 Task: Add an event with the title Webinar: Introduction to Influencer Marketing, date '2024/05/22', time 8:50 AM to 10:50 AMand add a description: The event will kick off with a warm introduction, allowing participants to briefly share their backgrounds, interests, and aspirations. Following that, mentors and mentees will be seated together at designated tables, fostering a relaxed atmosphere conducive to open dialogue., put the event into Green category . Add location for the event as: 456 Juan-les-Pins, France, logged in from the account softage.3@softage.netand send the event invitation to softage.9@softage.net and softage.10@softage.net. Set a reminder for the event 30 minutes before
Action: Mouse moved to (97, 103)
Screenshot: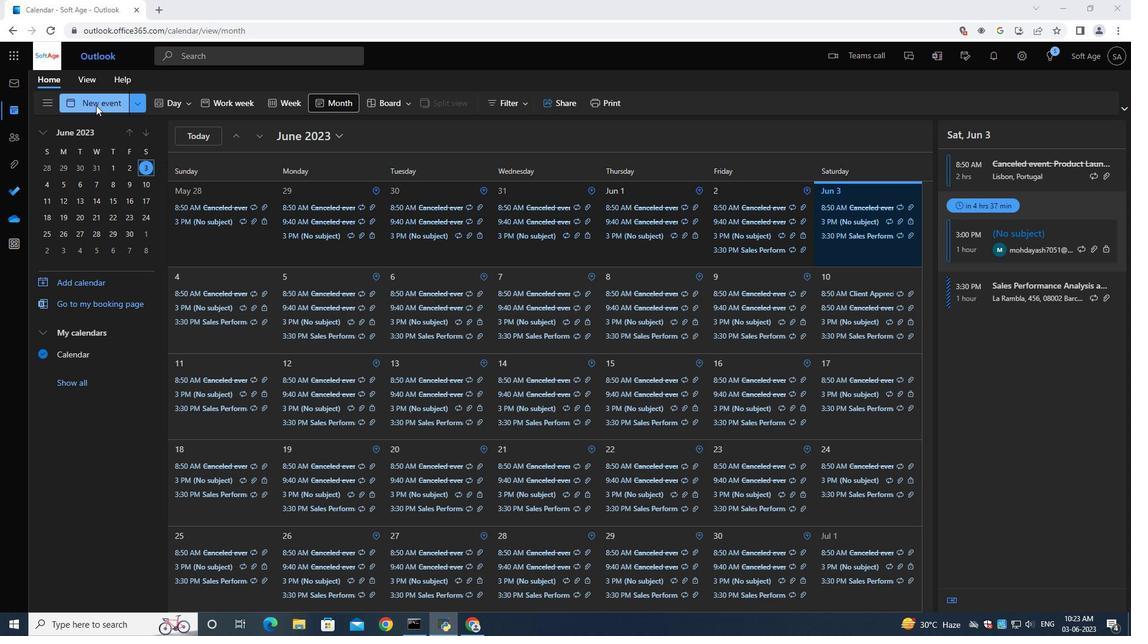 
Action: Mouse pressed left at (97, 103)
Screenshot: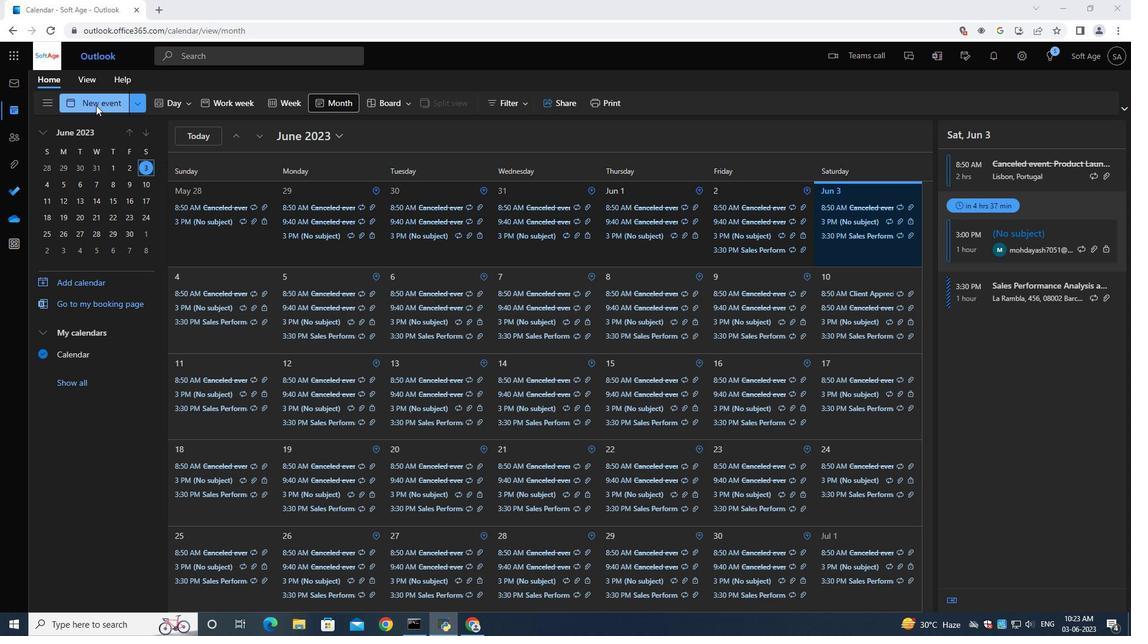 
Action: Mouse moved to (312, 165)
Screenshot: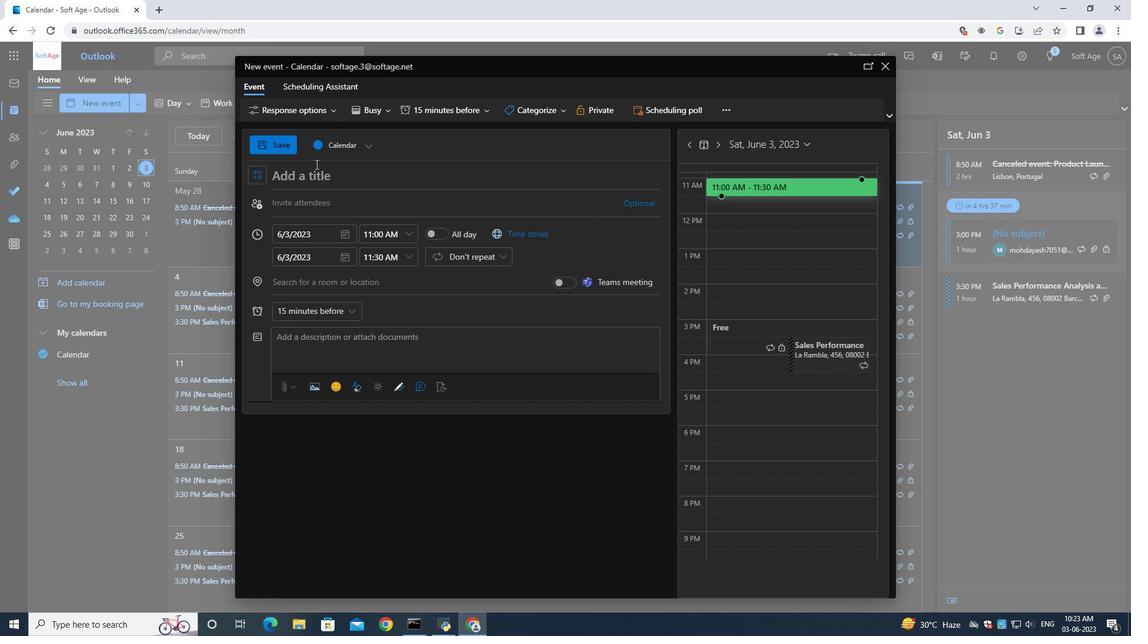 
Action: Mouse pressed left at (312, 165)
Screenshot: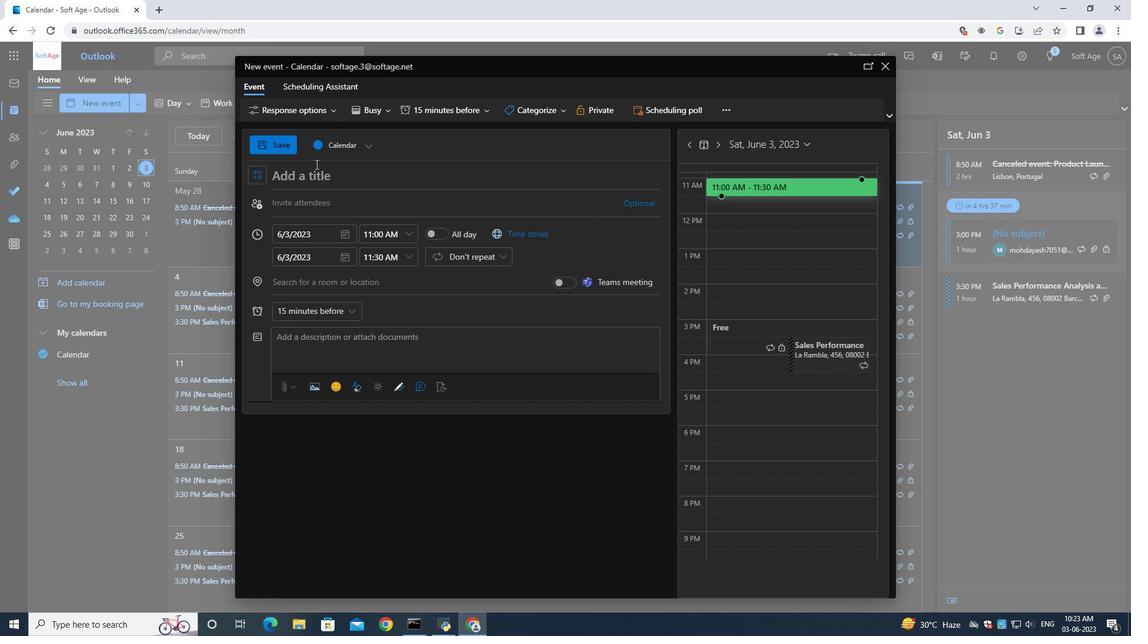 
Action: Mouse moved to (312, 167)
Screenshot: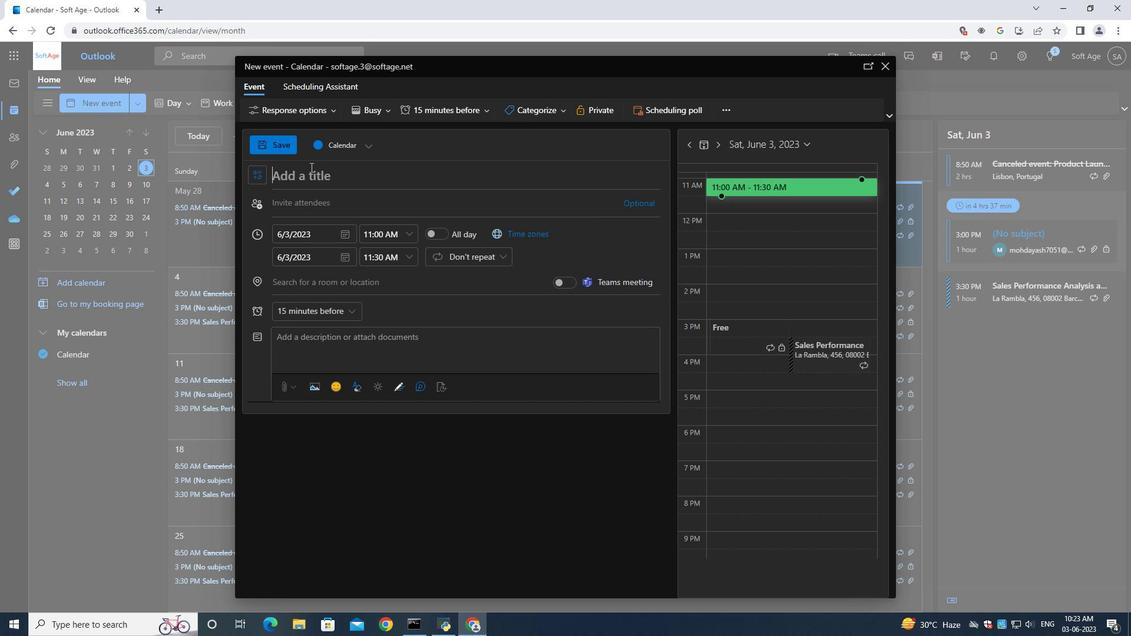 
Action: Key pressed <Key.shift>Webinar<Key.shift_r>:<Key.space><Key.shift>Introduction<Key.space>to<Key.space><Key.shift>Influencer<Key.space><Key.shift>Markting
Screenshot: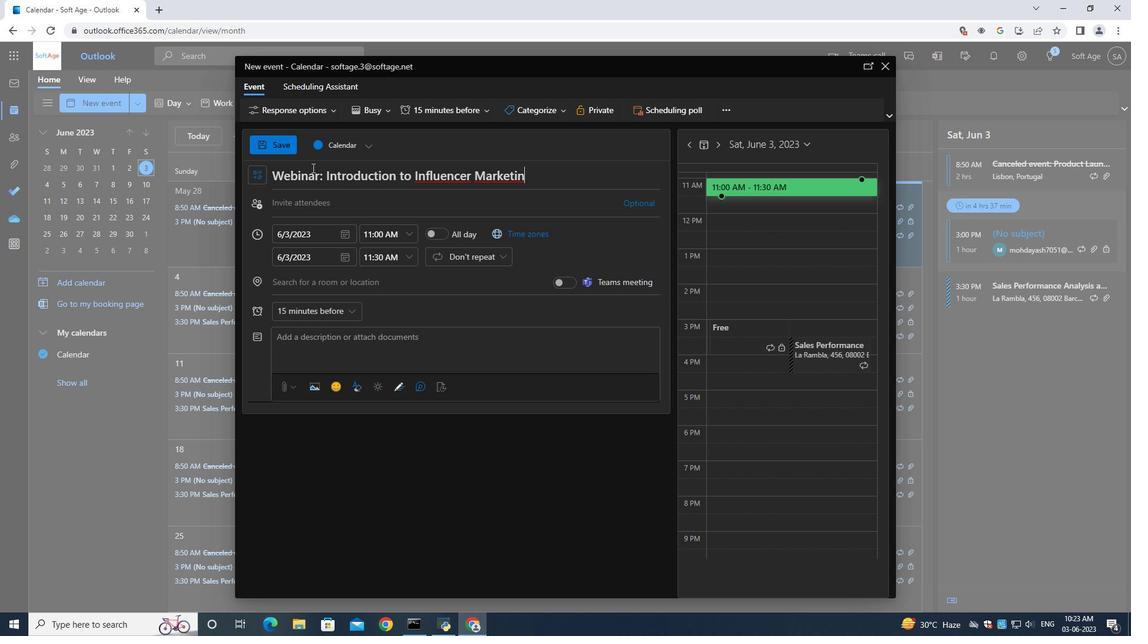 
Action: Mouse moved to (350, 235)
Screenshot: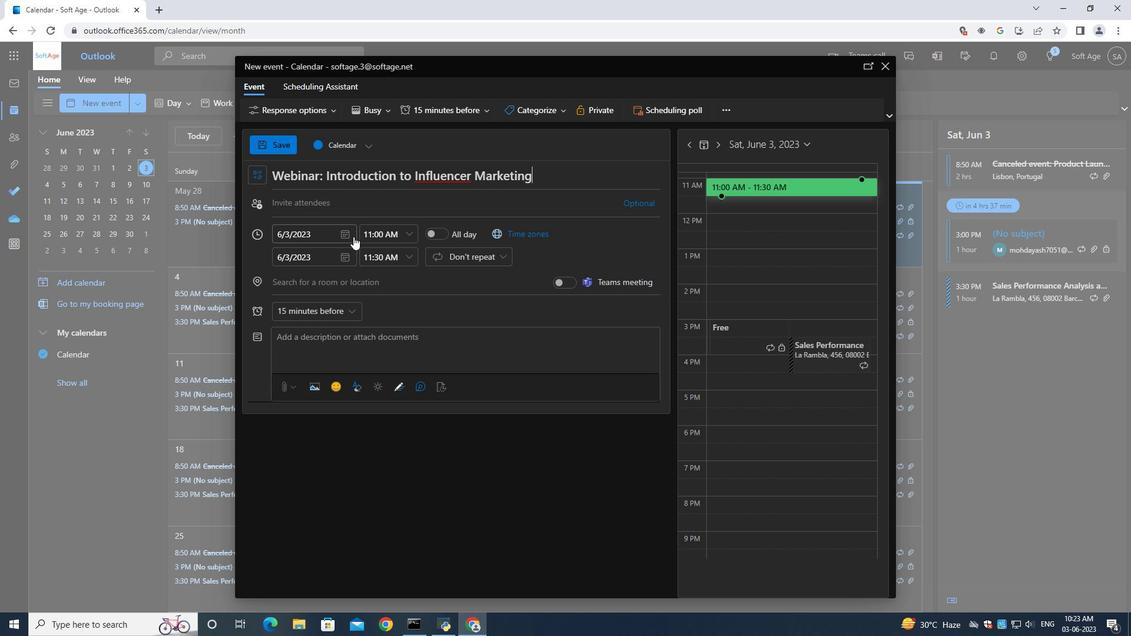 
Action: Mouse pressed left at (350, 235)
Screenshot: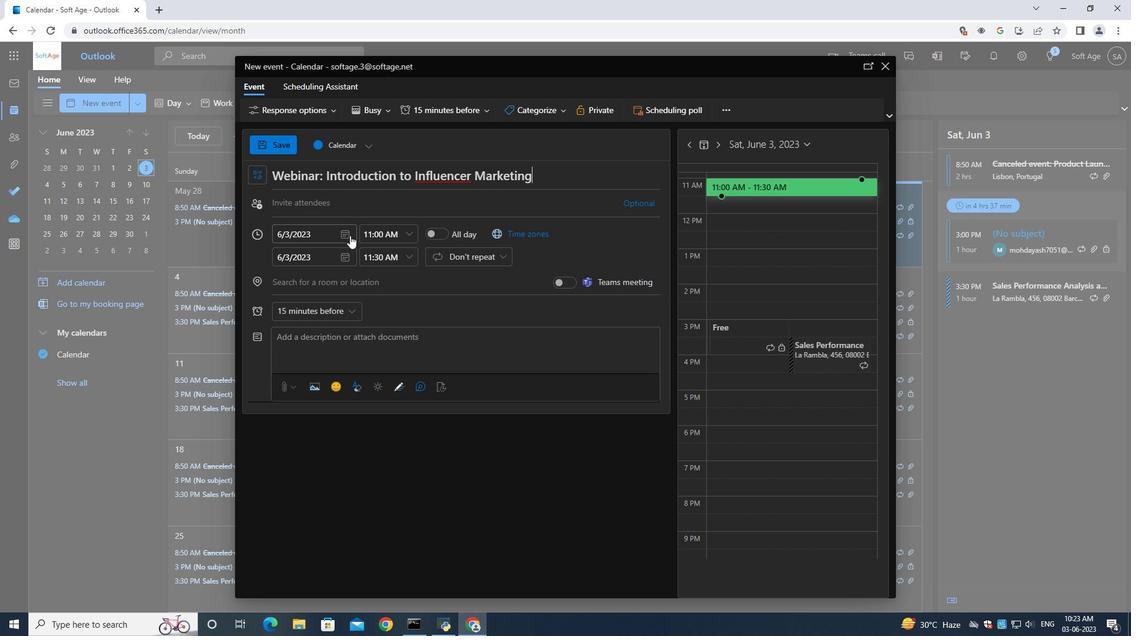 
Action: Mouse moved to (386, 256)
Screenshot: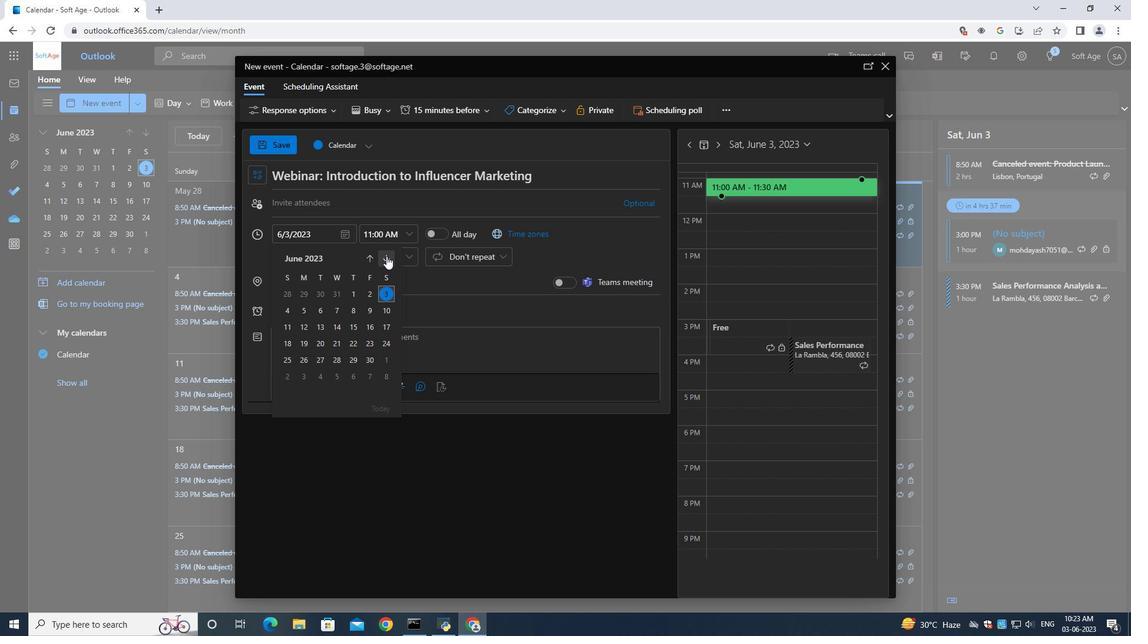 
Action: Mouse pressed left at (386, 256)
Screenshot: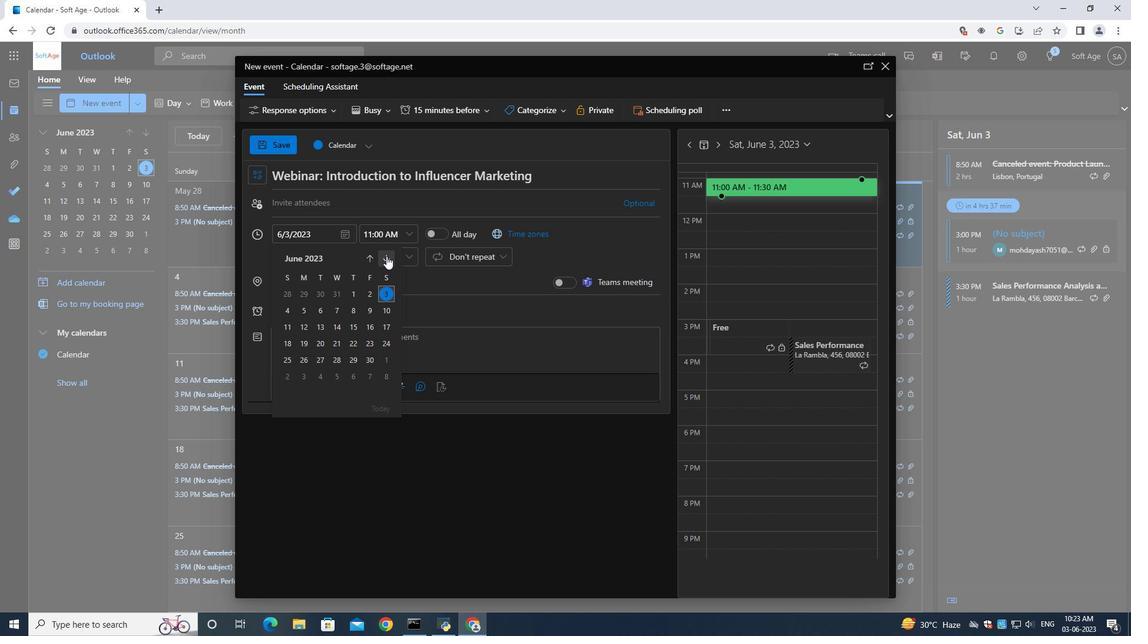 
Action: Mouse pressed left at (386, 256)
Screenshot: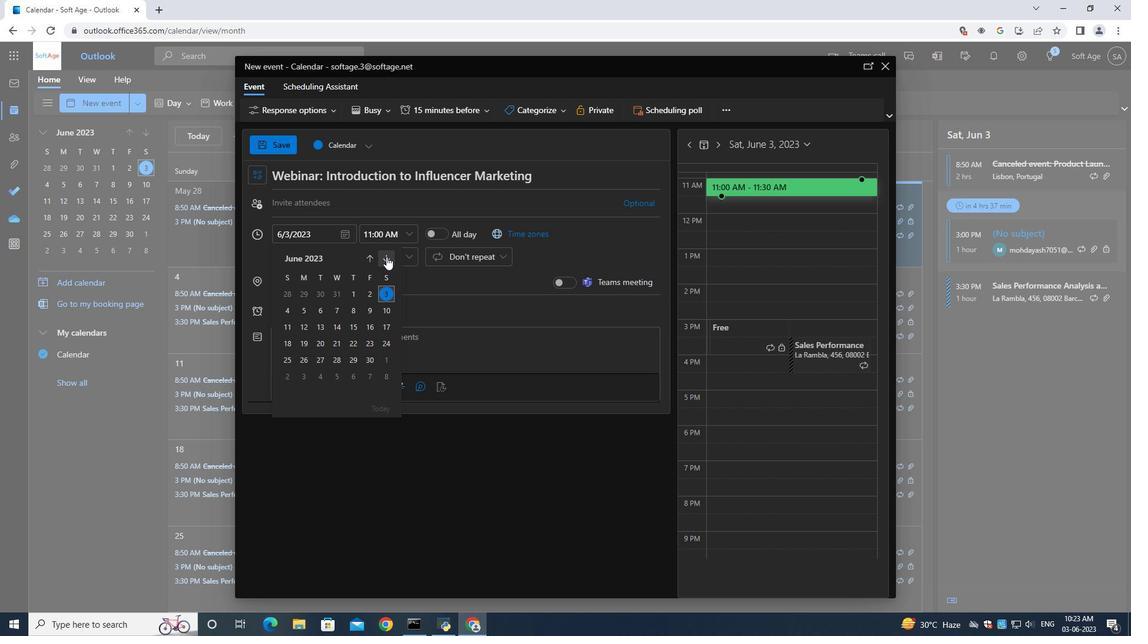 
Action: Mouse moved to (386, 254)
Screenshot: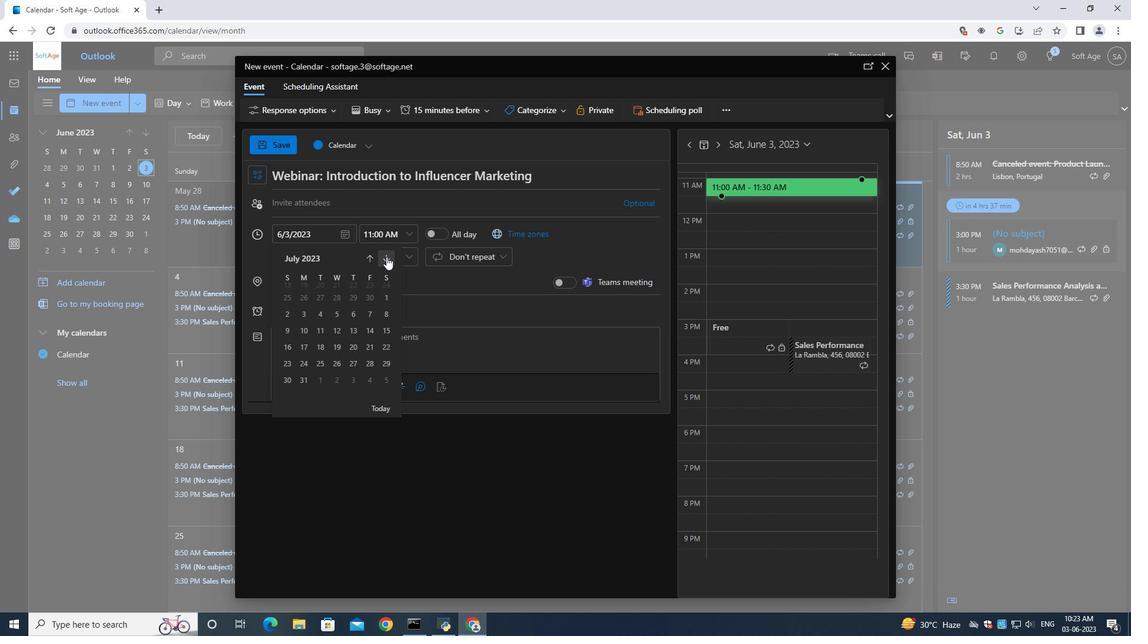 
Action: Mouse pressed left at (386, 254)
Screenshot: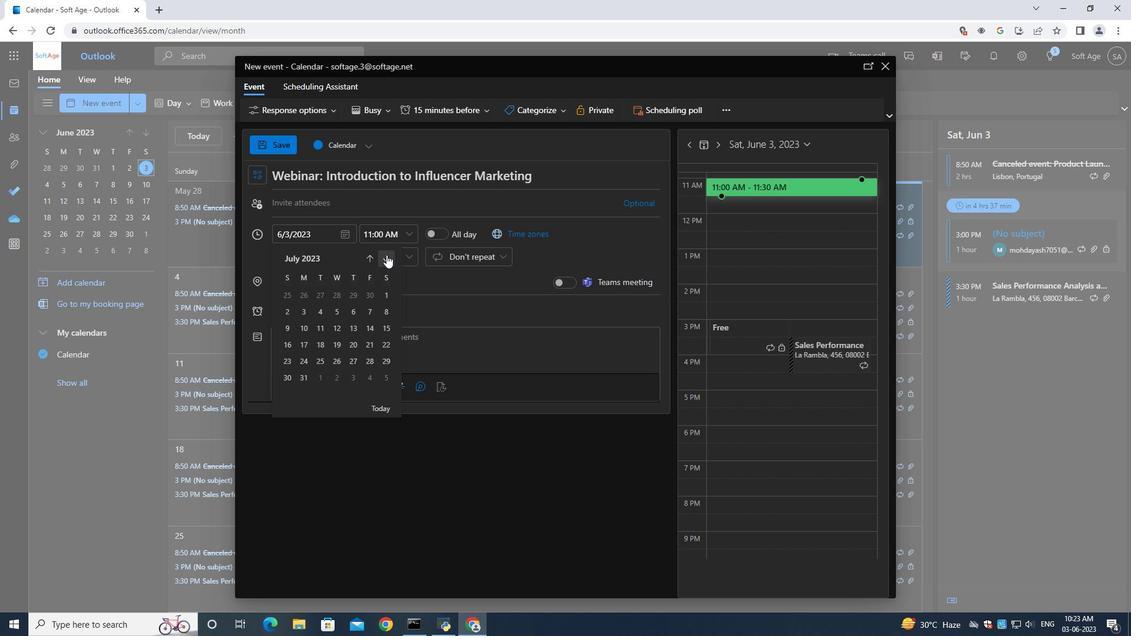 
Action: Mouse pressed left at (386, 254)
Screenshot: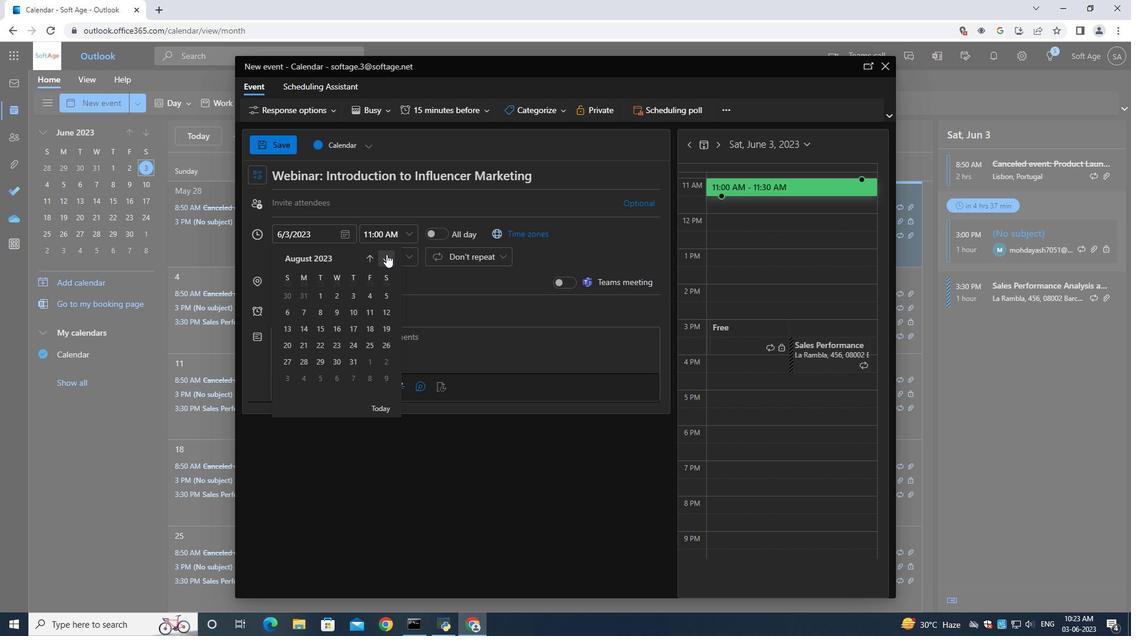 
Action: Mouse moved to (386, 254)
Screenshot: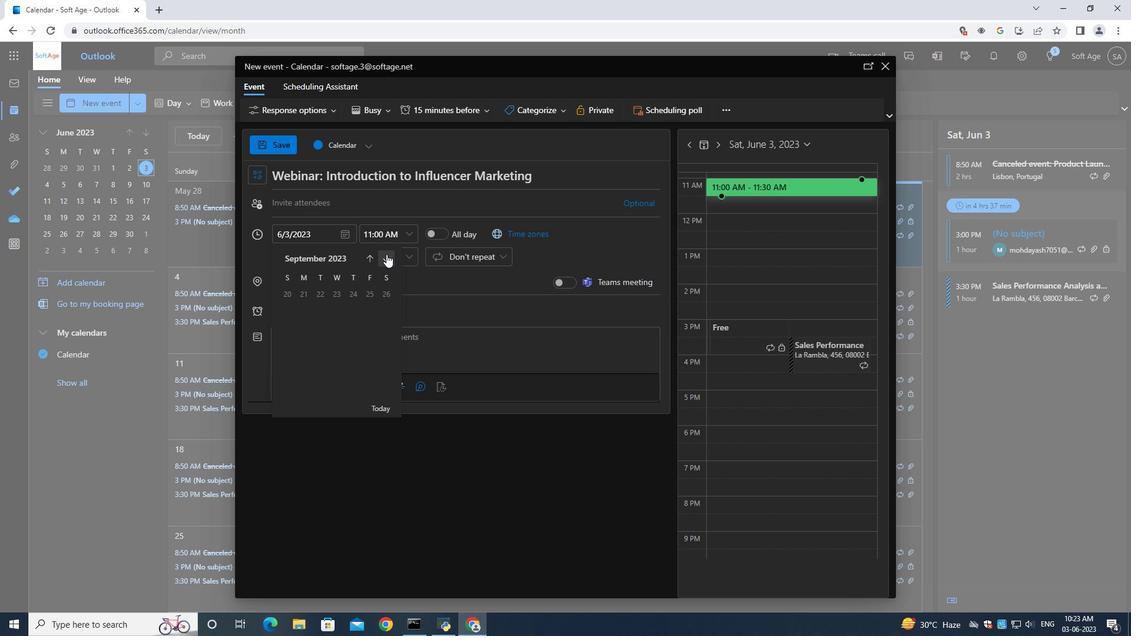 
Action: Mouse pressed left at (386, 254)
Screenshot: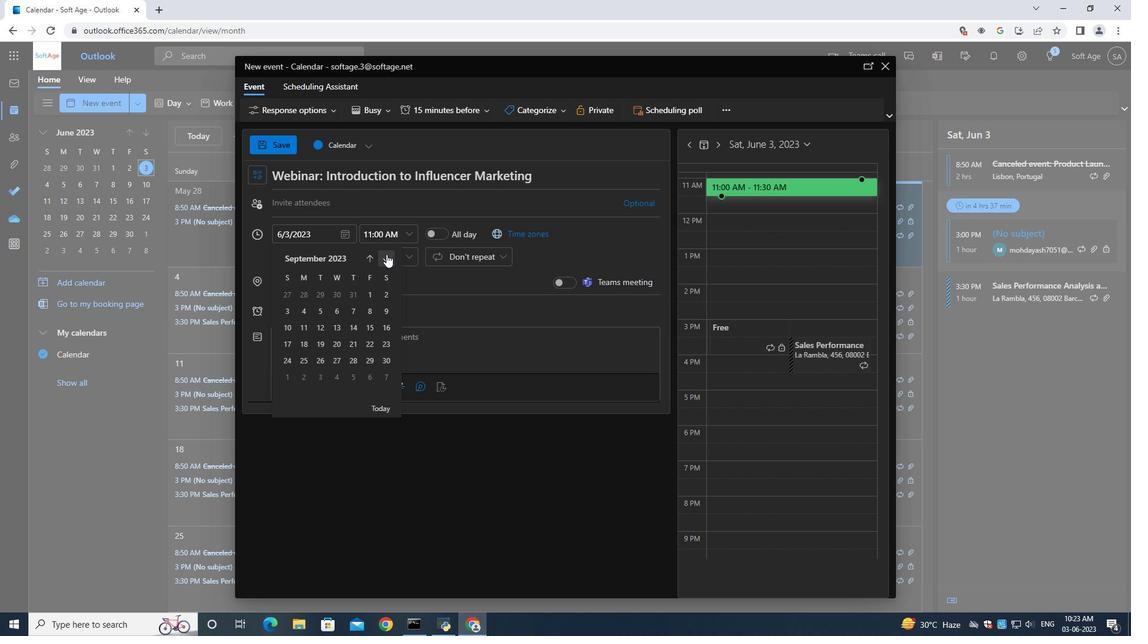 
Action: Mouse pressed left at (386, 254)
Screenshot: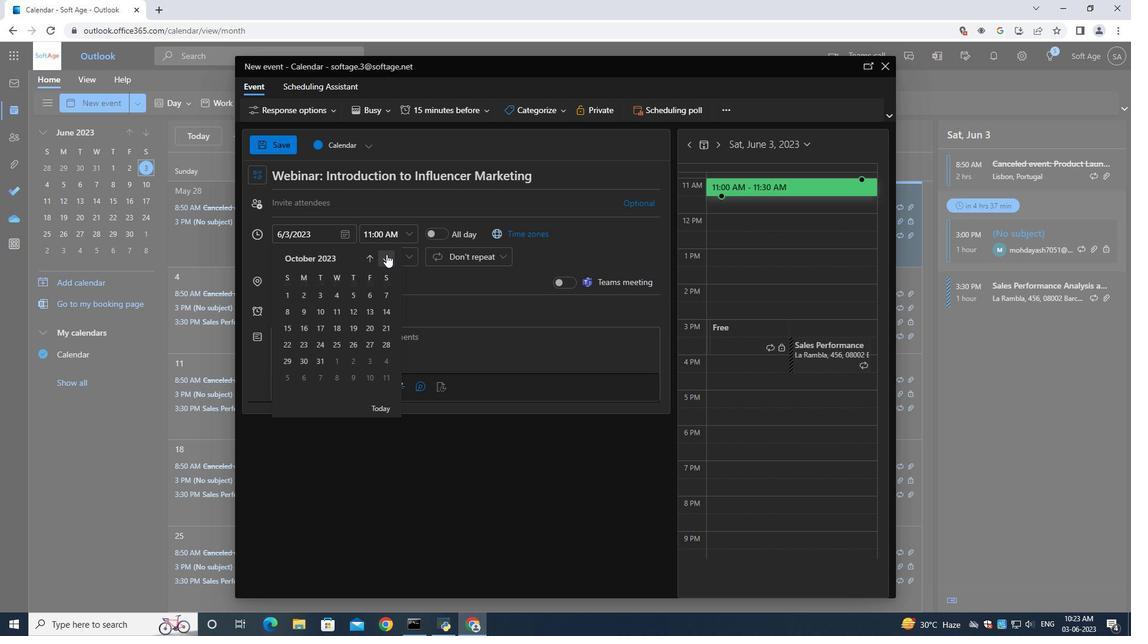
Action: Mouse moved to (386, 255)
Screenshot: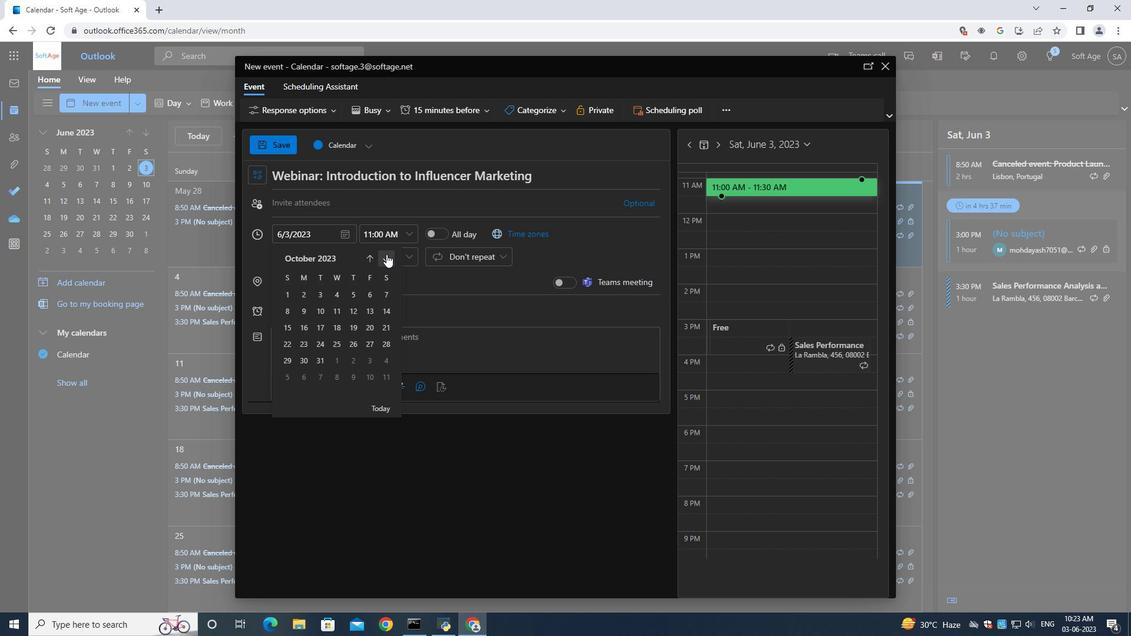 
Action: Mouse pressed left at (386, 255)
Screenshot: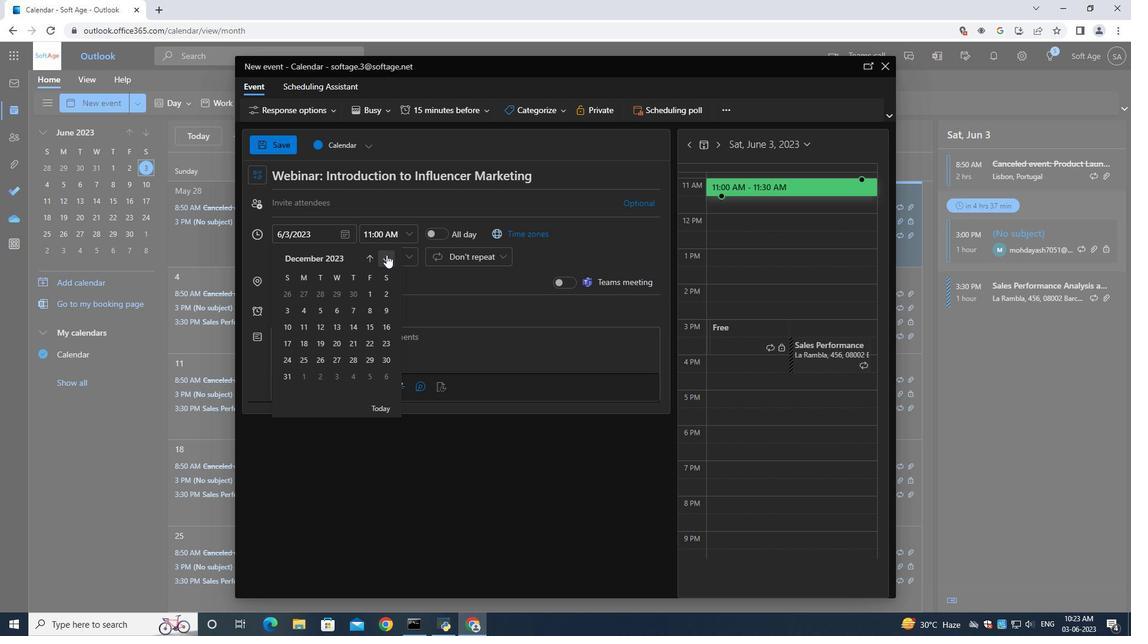 
Action: Mouse pressed left at (386, 255)
Screenshot: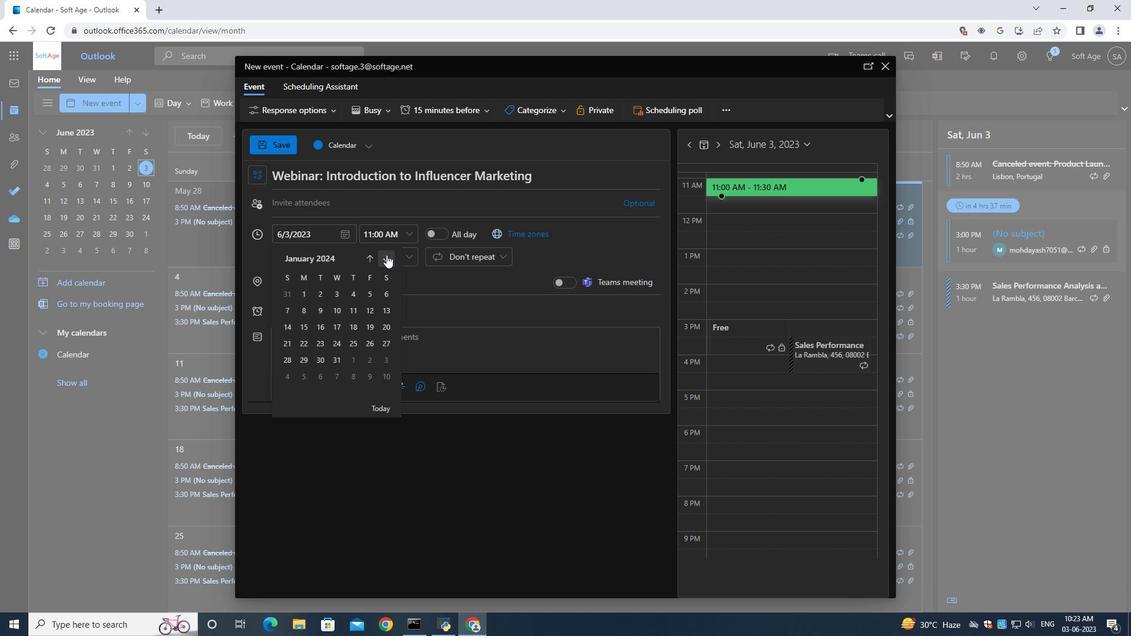 
Action: Mouse pressed left at (386, 255)
Screenshot: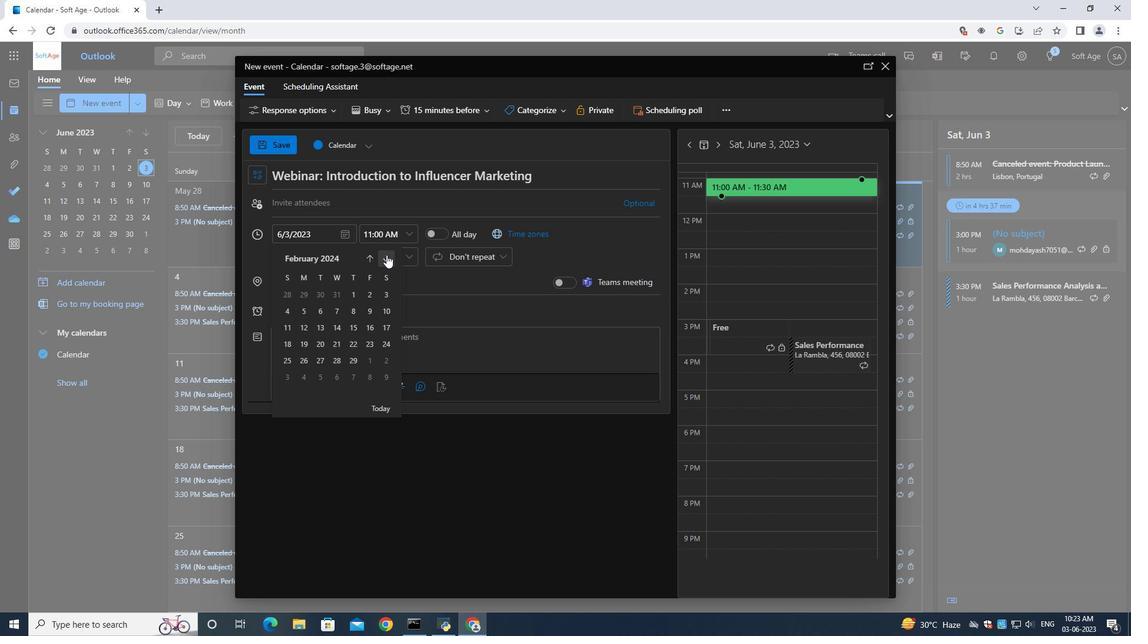 
Action: Mouse pressed left at (386, 255)
Screenshot: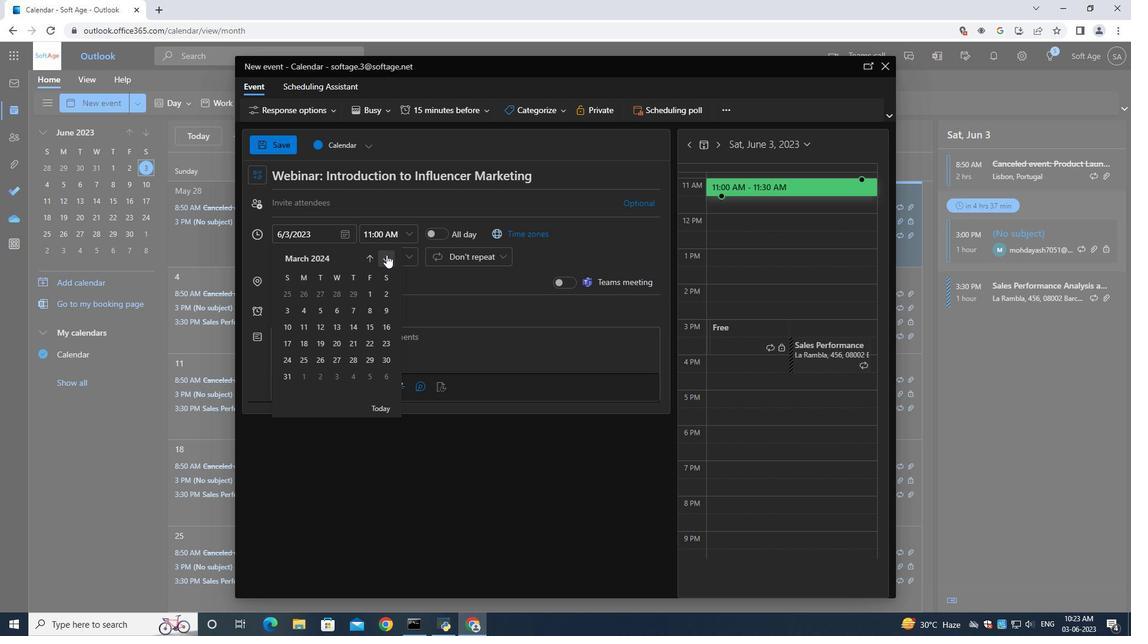 
Action: Mouse pressed left at (386, 255)
Screenshot: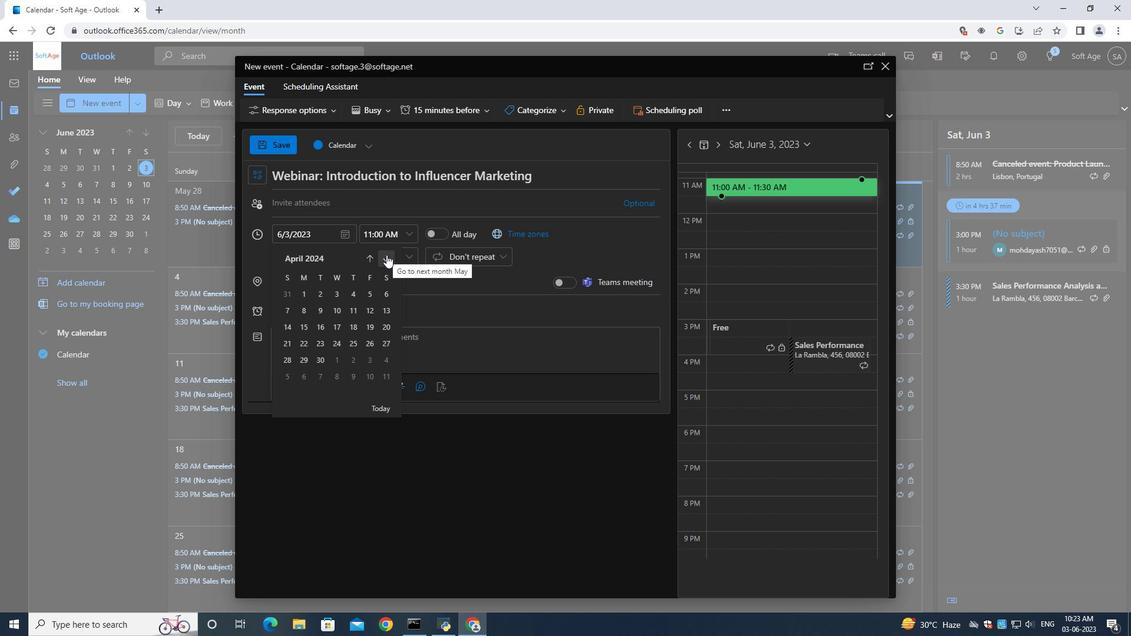 
Action: Mouse moved to (333, 345)
Screenshot: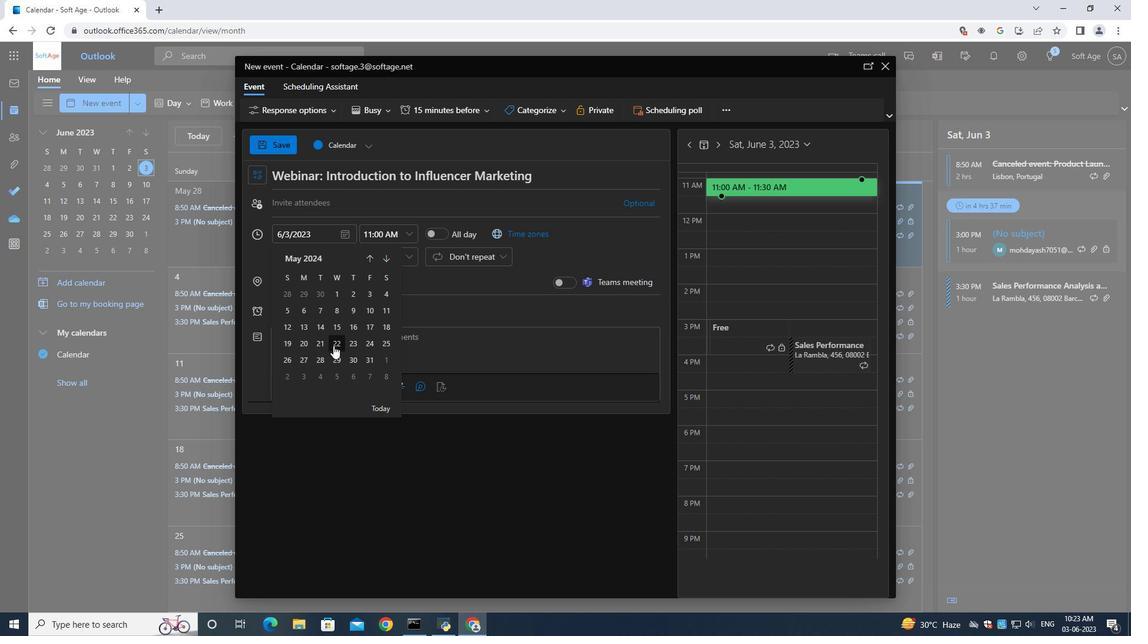 
Action: Mouse pressed left at (333, 345)
Screenshot: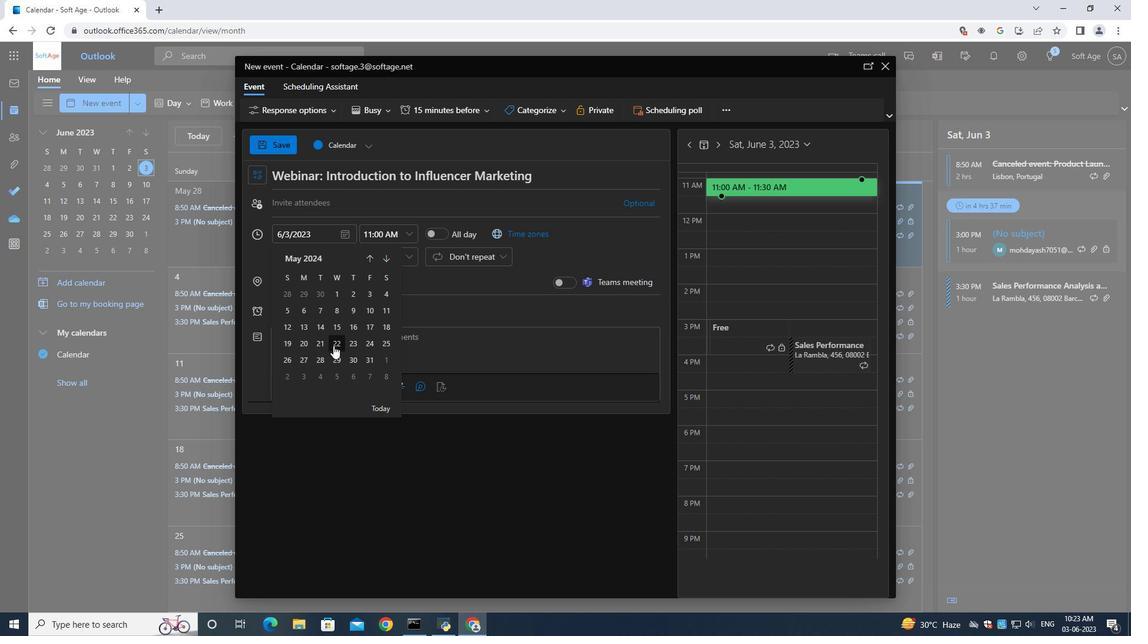 
Action: Mouse moved to (381, 235)
Screenshot: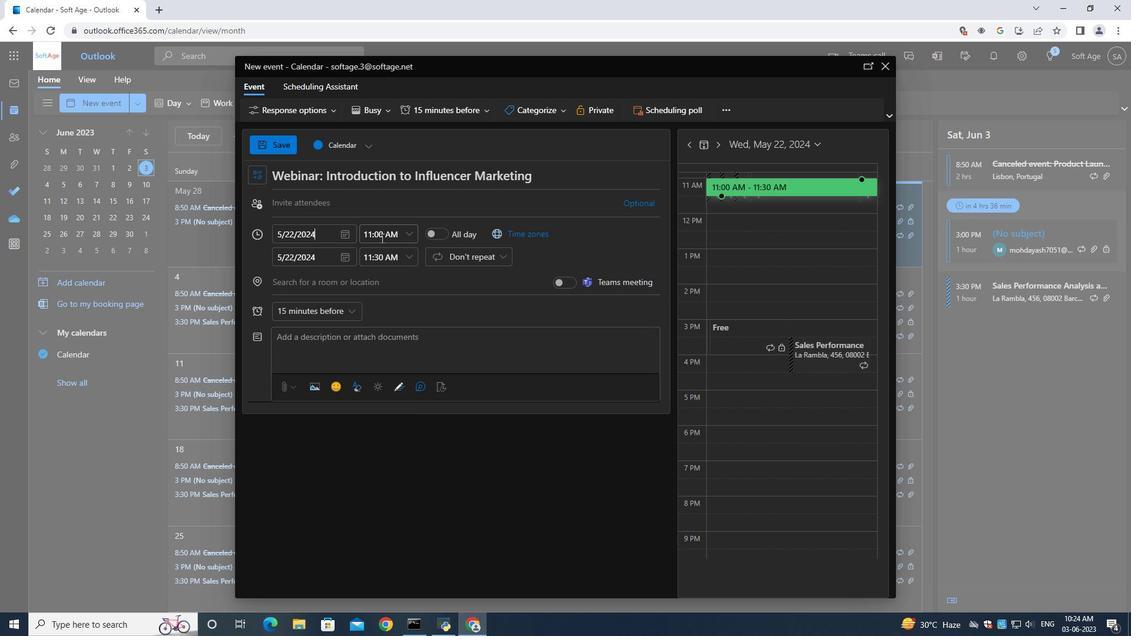 
Action: Mouse pressed left at (381, 235)
Screenshot: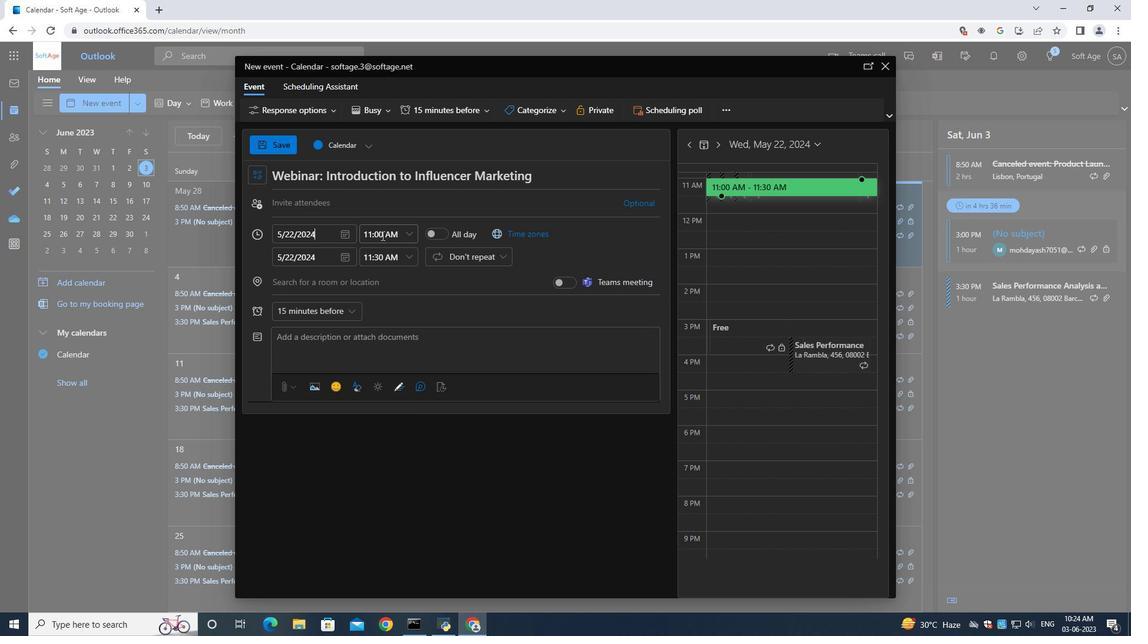
Action: Key pressed 8<Key.shift_r>:50<Key.shift>AM
Screenshot: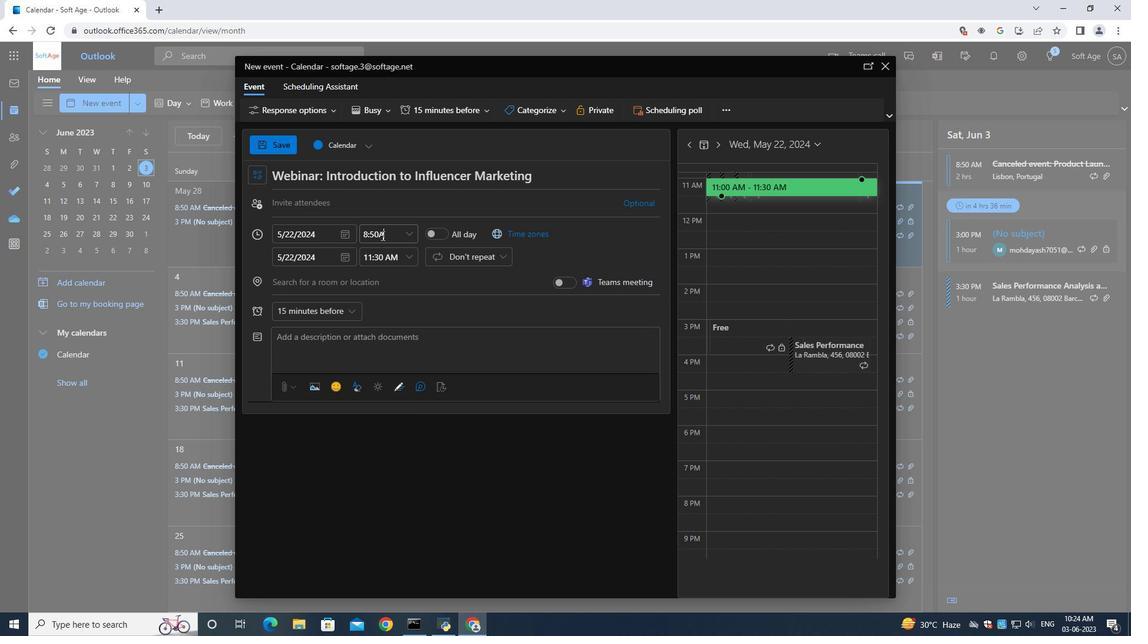 
Action: Mouse moved to (375, 256)
Screenshot: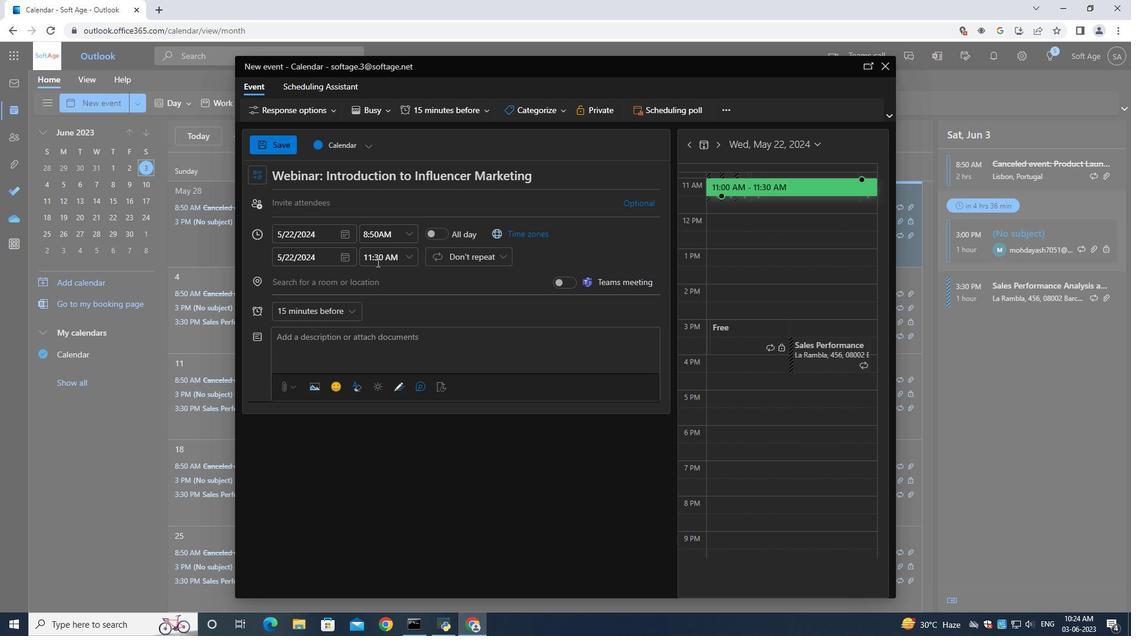 
Action: Mouse pressed left at (375, 256)
Screenshot: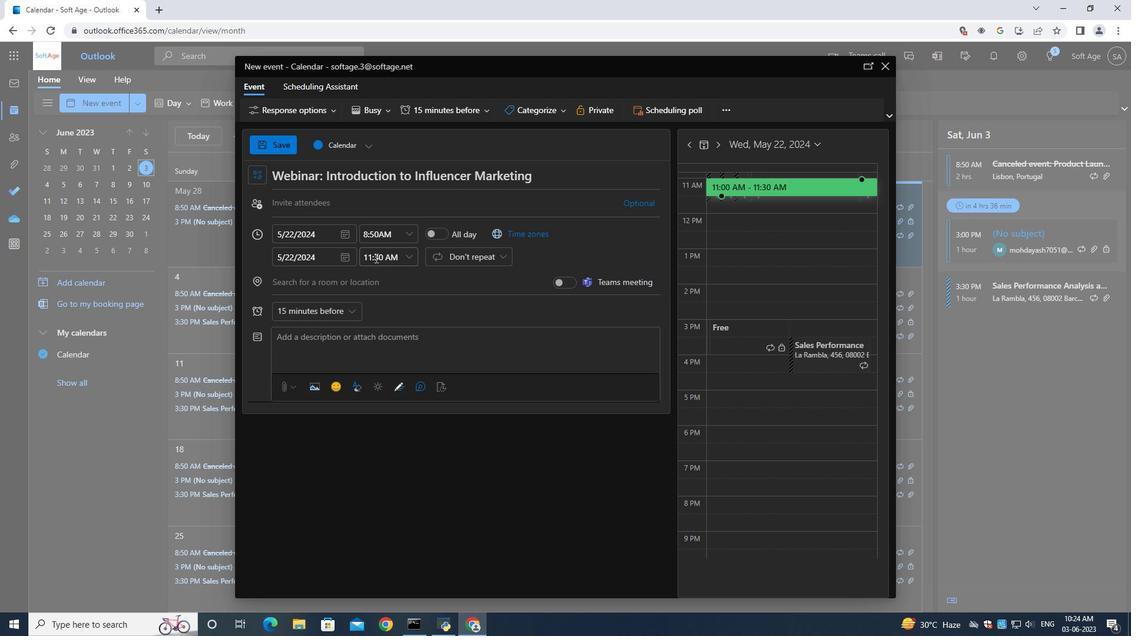 
Action: Mouse moved to (375, 256)
Screenshot: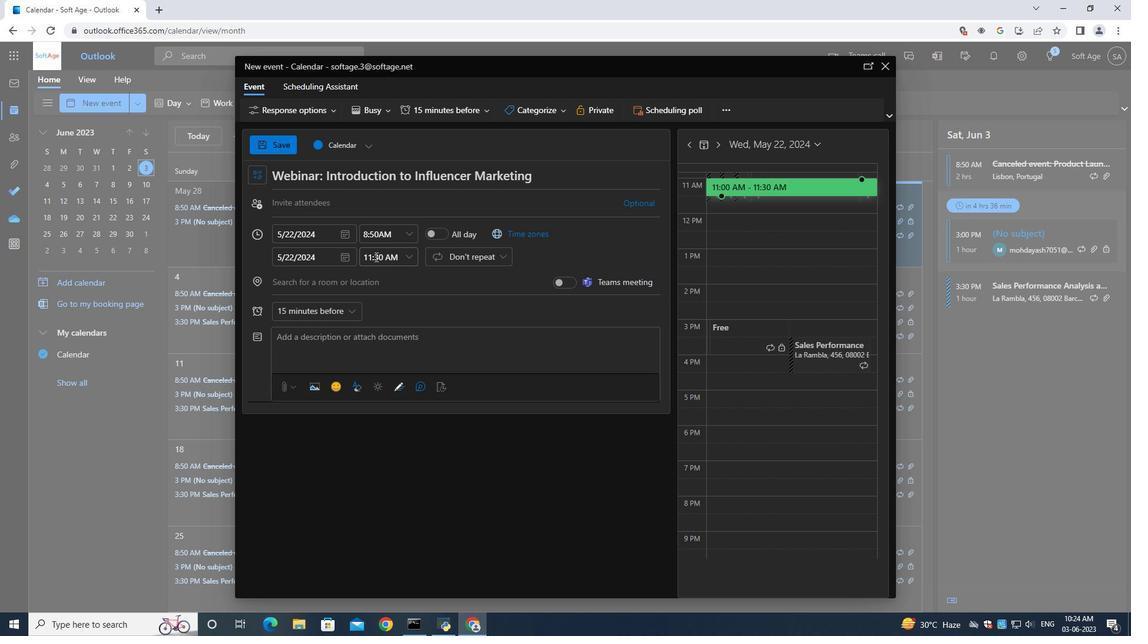 
Action: Key pressed 10<Key.shift_r>:50<Key.shift>AM
Screenshot: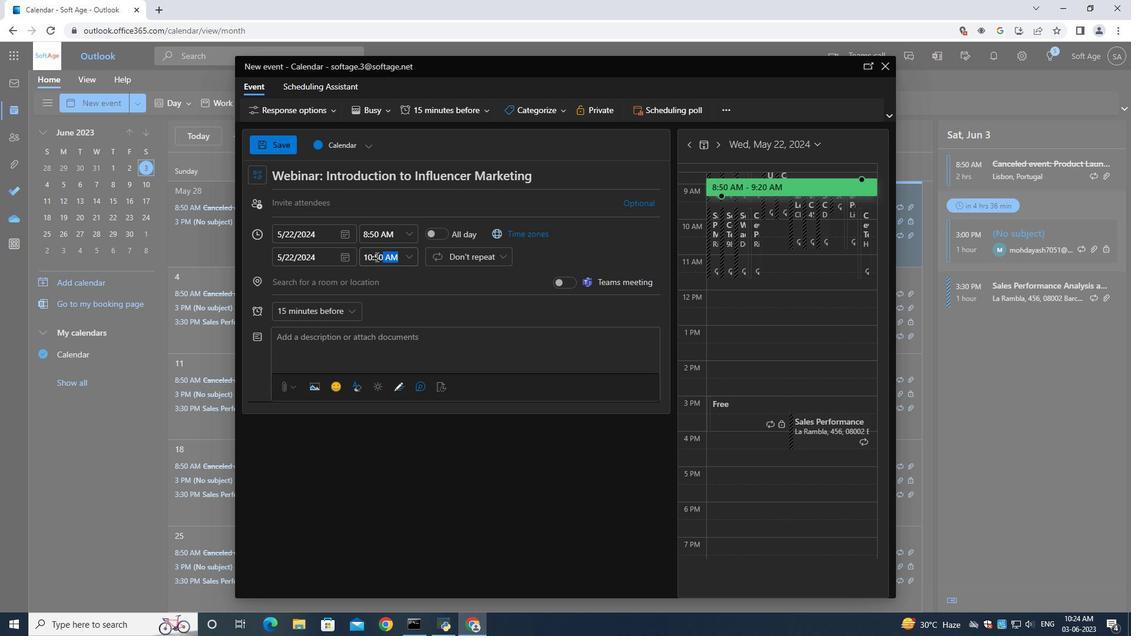 
Action: Mouse moved to (349, 338)
Screenshot: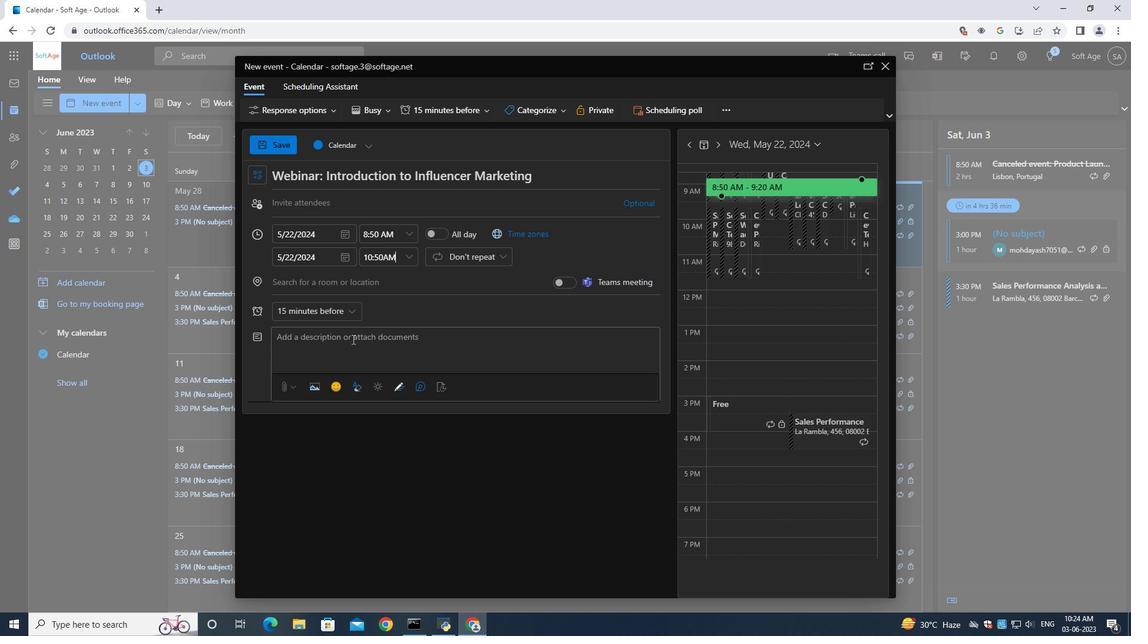 
Action: Mouse pressed left at (349, 338)
Screenshot: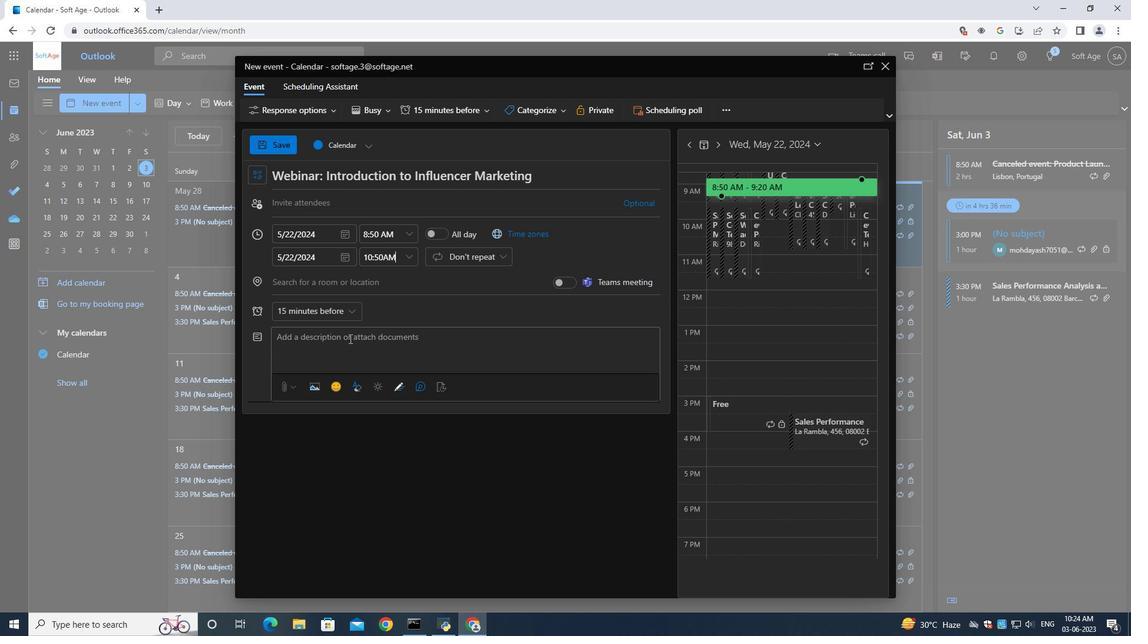 
Action: Mouse moved to (352, 341)
Screenshot: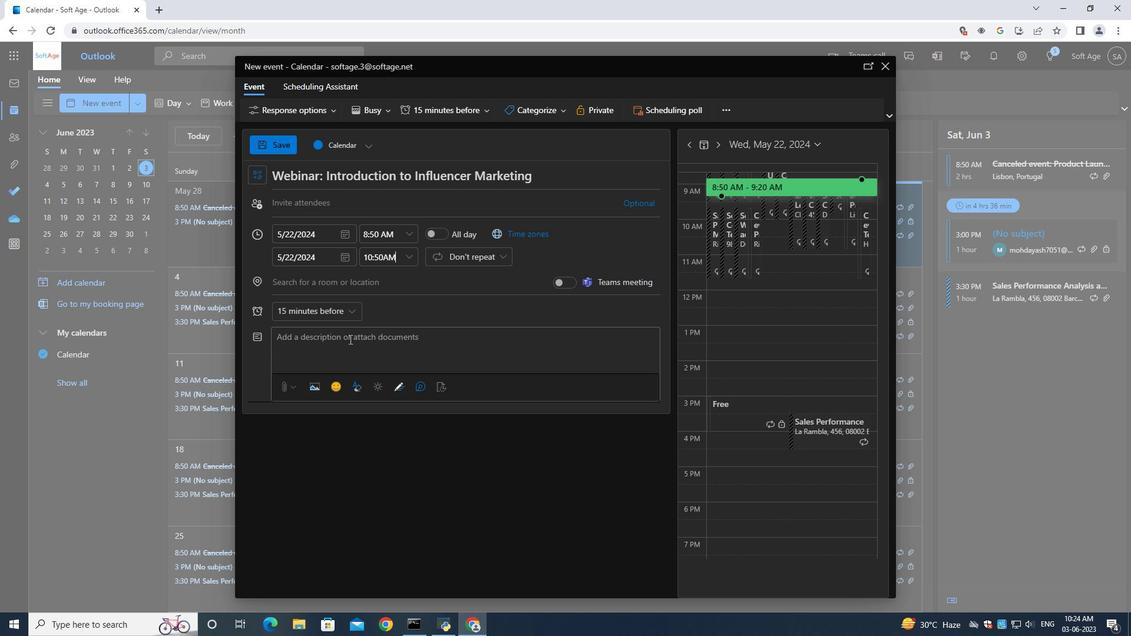 
Action: Key pressed <Key.shift>The<Key.space><Key.shift><Key.shift><Key.shift><Key.shift><Key.shift>event<Key.space>will<Key.space>kick<Key.space>off<Key.space>with<Key.space>a<Key.space>warm<Key.space>introdu<Key.backspace>uction,<Key.space>allowing<Key.space>participants<Key.space>o<Key.backspace>to<Key.space>briefly<Key.space>share<Key.space>backgrounds,<Key.space><Key.shift><Key.shift><Key.shift><Key.shift><Key.shift><Key.shift><Key.shift><Key.shift><Key.shift><Key.shift><Key.shift><Key.shift><Key.shift><Key.shift><Key.shift><Key.shift><Key.shift><Key.shift><Key.shift><Key.shift><Key.shift><Key.shift><Key.shift><Key.shift><Key.shift><Key.shift><Key.shift><Key.shift><Key.shift><Key.shift><Key.shift><Key.shift>interests,<Key.space>and<Key.space>aspirations.<Key.space><Key.shift>Following<Key.space>that,<Key.space><Key.shift><Key.shift><Key.shift><Key.shift><Key.shift><Key.shift><Key.shift><Key.shift><Key.shift><Key.shift><Key.shift><Key.shift><Key.shift><Key.shift><Key.shift><Key.shift><Key.shift><Key.shift><Key.shift><Key.shift><Key.shift>menot<Key.backspace><Key.backspace>tors<Key.space>and<Key.space>mentees<Key.space>will<Key.space>be<Key.space>seated<Key.space>together<Key.space>at<Key.space>designated<Key.space>tables,<Key.space>fostering<Key.space>a<Key.space>relaxed<Key.space>atmosphere<Key.space>conducive<Key.space>to<Key.space>open<Key.space>dialogue.
Screenshot: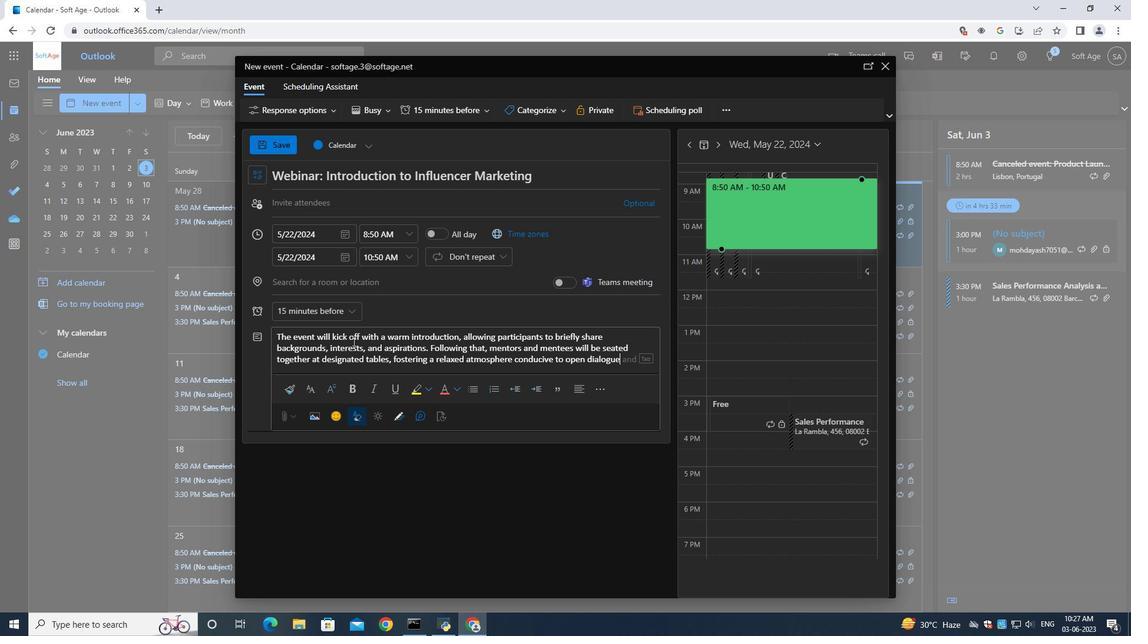 
Action: Mouse moved to (525, 106)
Screenshot: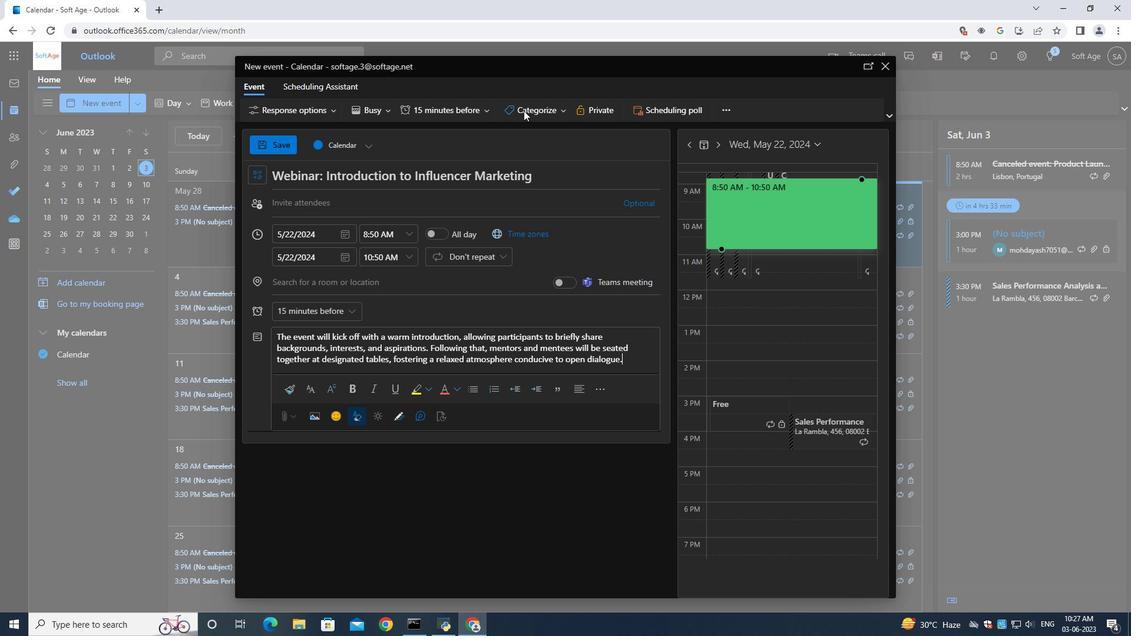 
Action: Mouse pressed left at (525, 106)
Screenshot: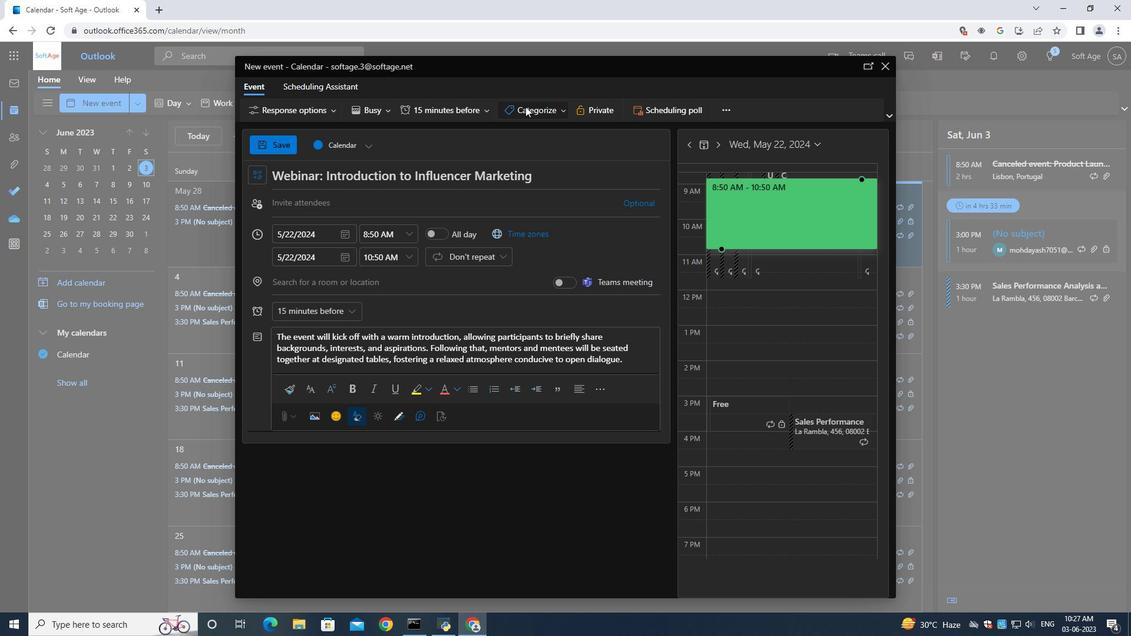 
Action: Mouse moved to (536, 153)
Screenshot: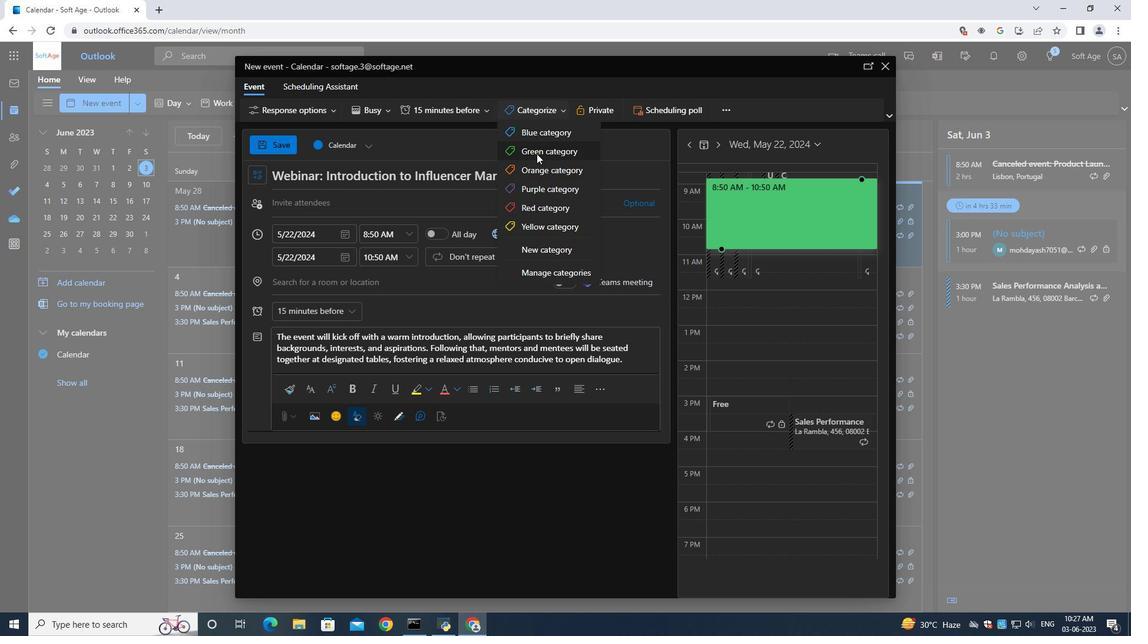 
Action: Mouse pressed left at (536, 153)
Screenshot: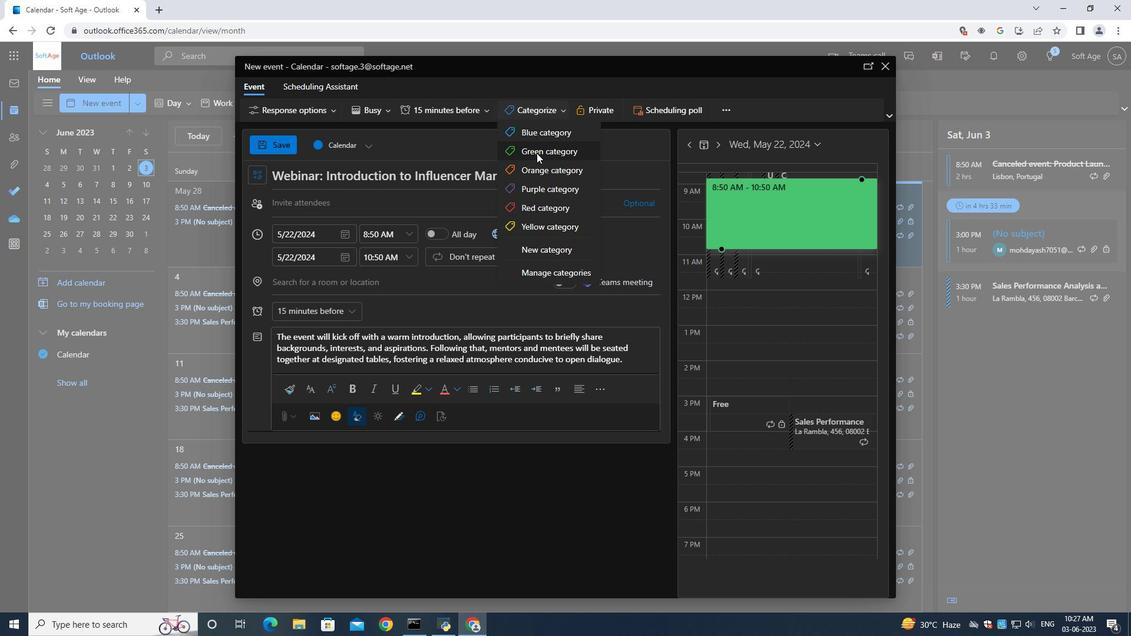 
Action: Mouse moved to (292, 284)
Screenshot: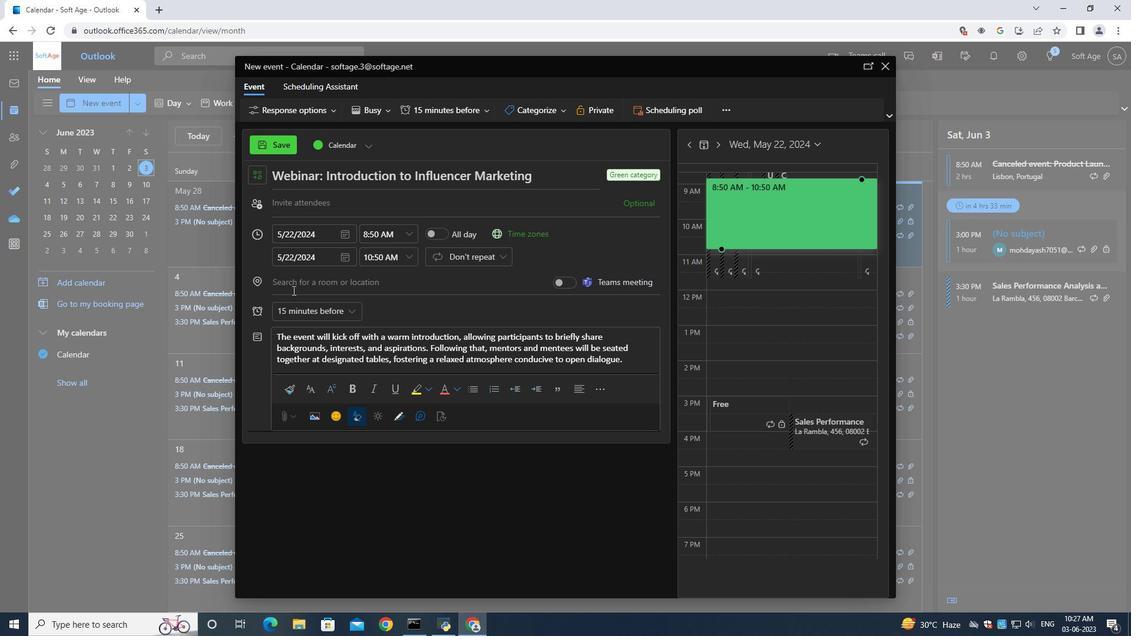 
Action: Mouse pressed left at (292, 284)
Screenshot: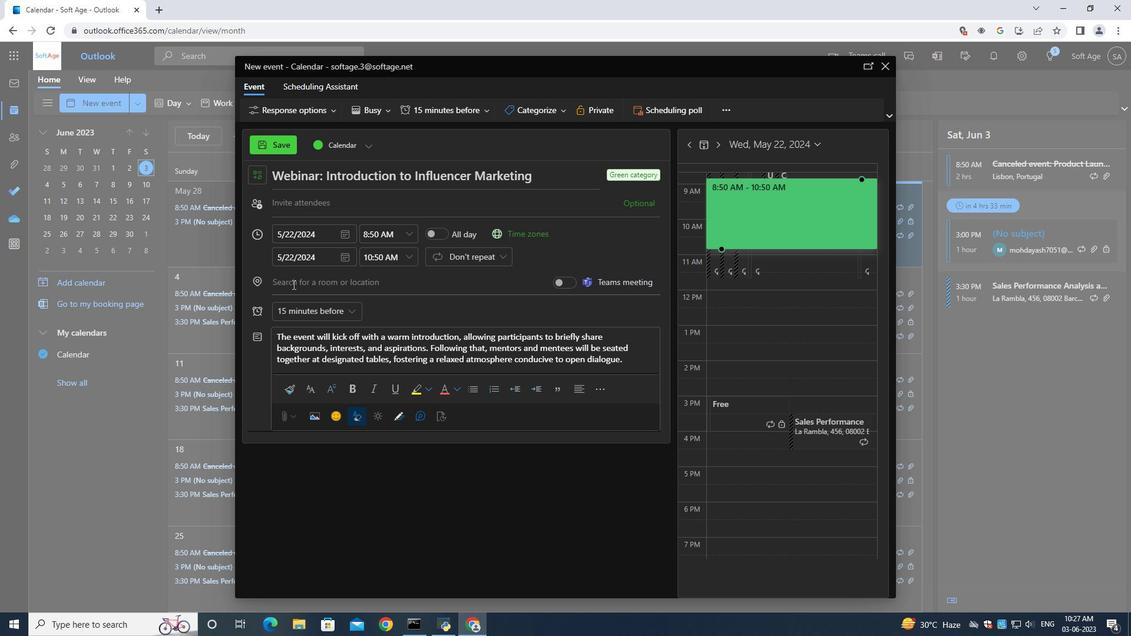 
Action: Mouse moved to (352, 268)
Screenshot: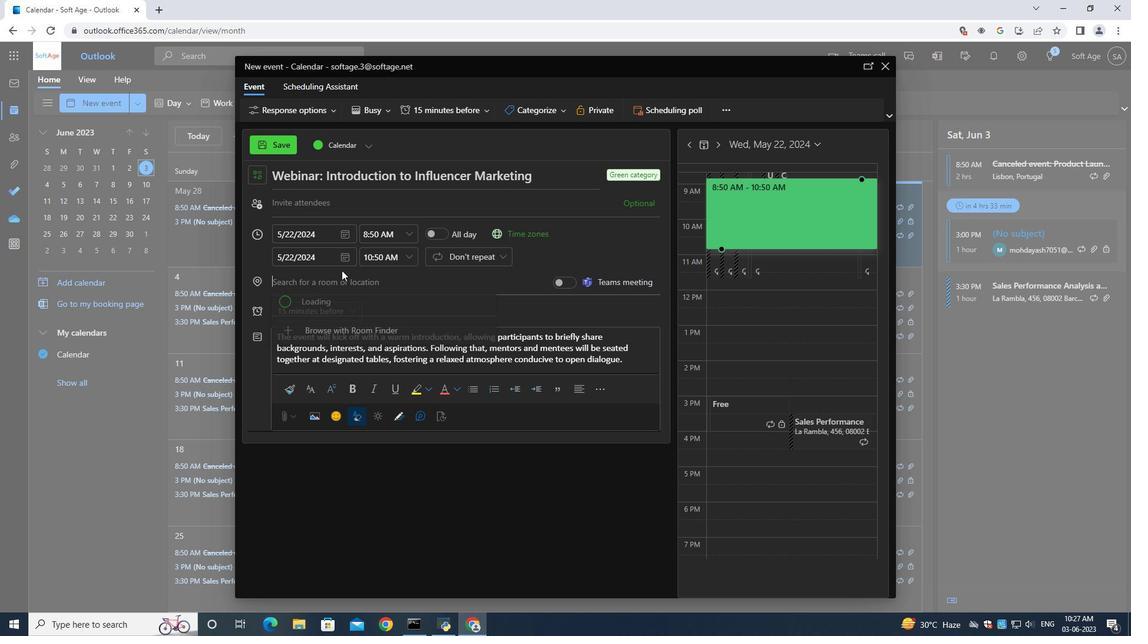 
Action: Key pressed 456<Key.space><Key.shift>Juan-les-<Key.shift><Key.shift><Key.backspace>-<Key.shift><Key.shift><Key.shift><Key.shift><Key.shift><Key.shift><Key.shift><Key.shift><Key.shift><Key.shift><Key.shift><Key.shift><Key.shift><Key.shift><Key.shift><Key.shift><Key.shift><Key.shift><Key.shift><Key.shift><Key.shift><Key.shift>Pins,<Key.shift><Key.shift><Key.shift><Key.shift><Key.shift><Key.shift>France
Screenshot: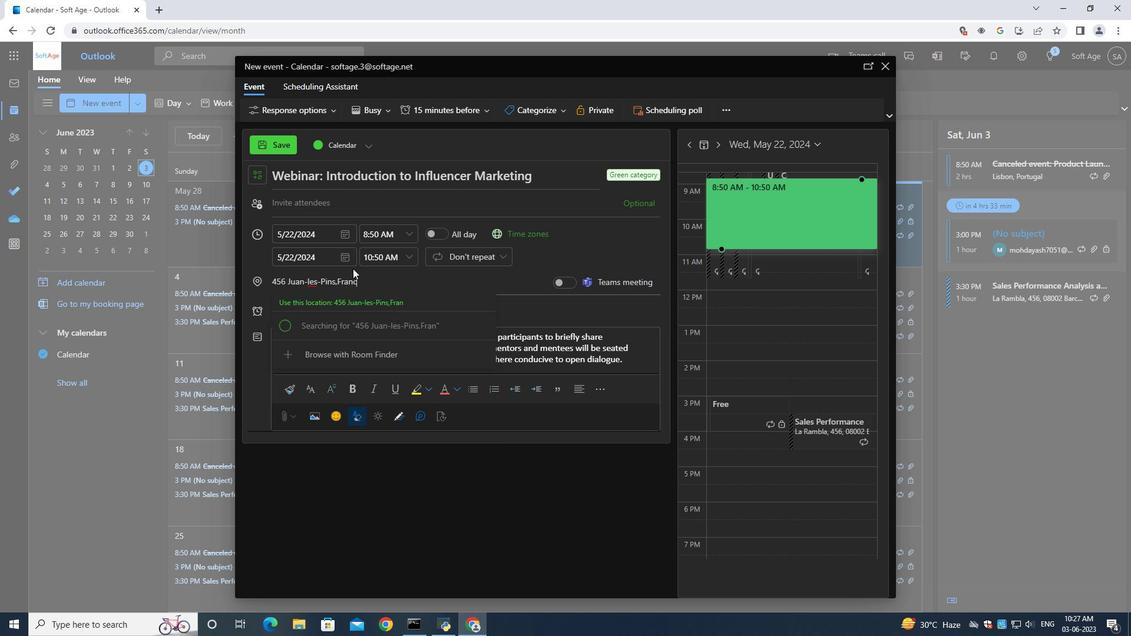 
Action: Mouse moved to (359, 209)
Screenshot: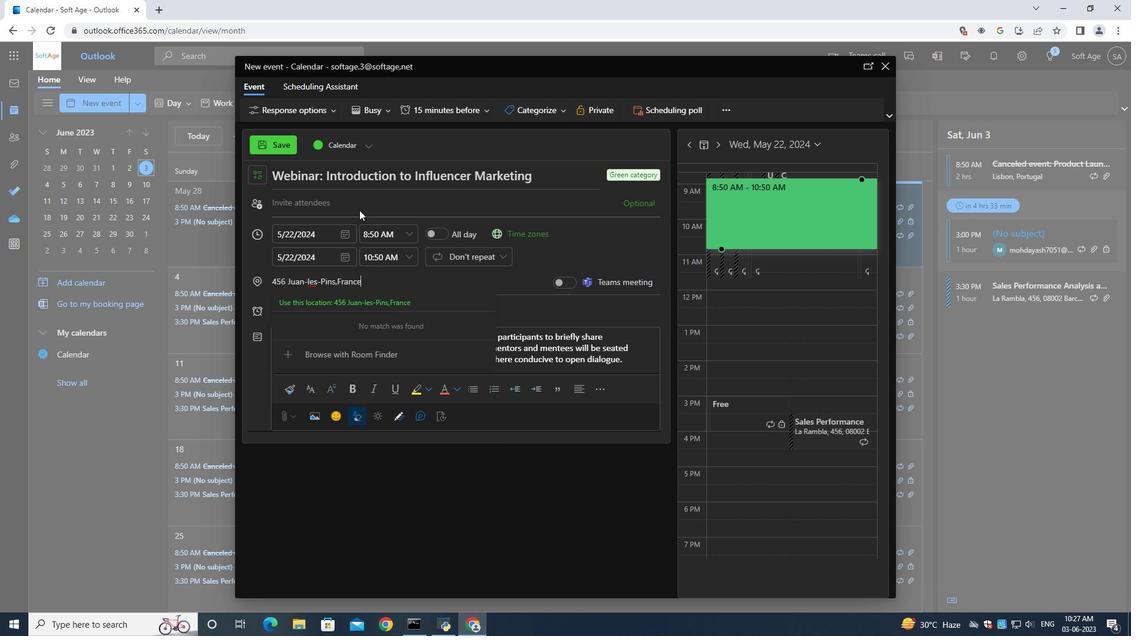 
Action: Mouse pressed left at (359, 209)
Screenshot: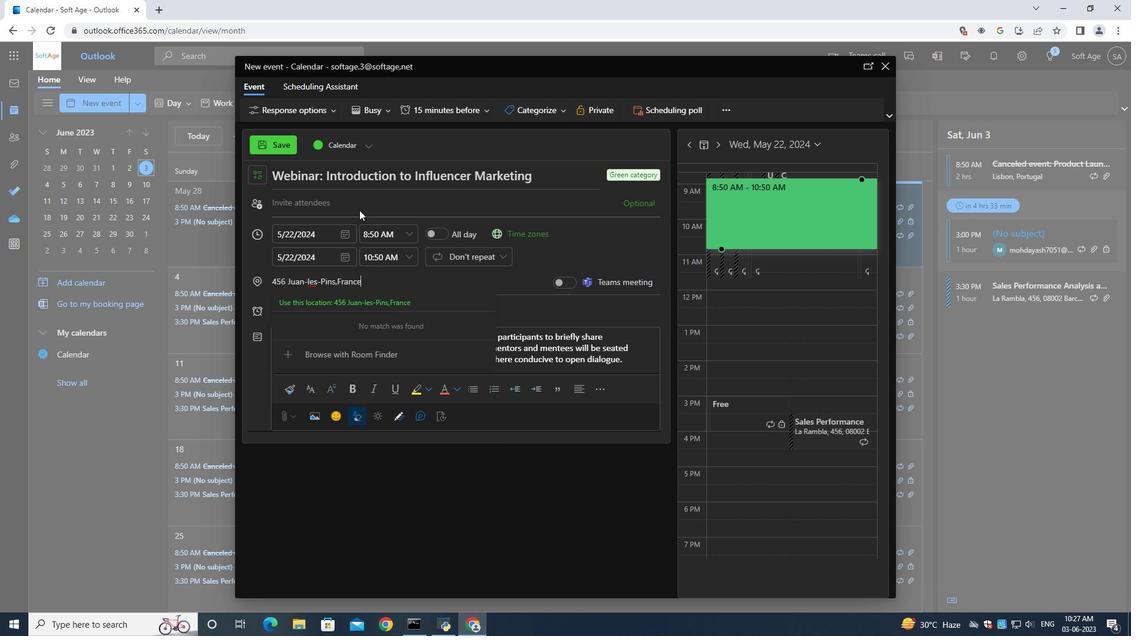 
Action: Mouse moved to (366, 210)
Screenshot: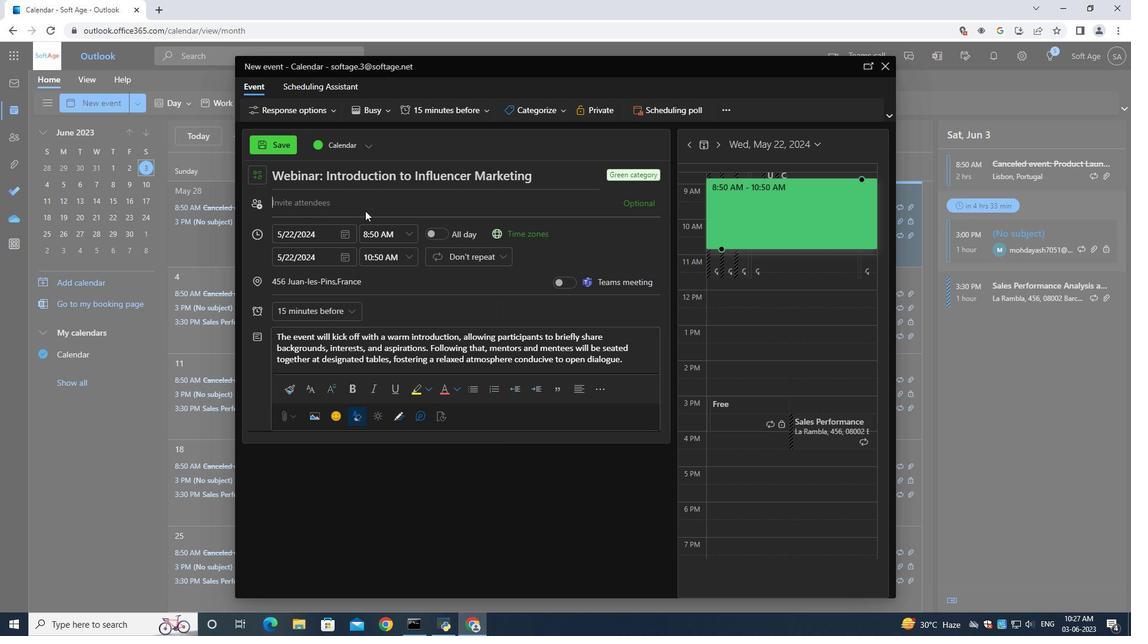 
Action: Key pressed si<Key.backspace>oftage.9<Key.shift>@softage.net
Screenshot: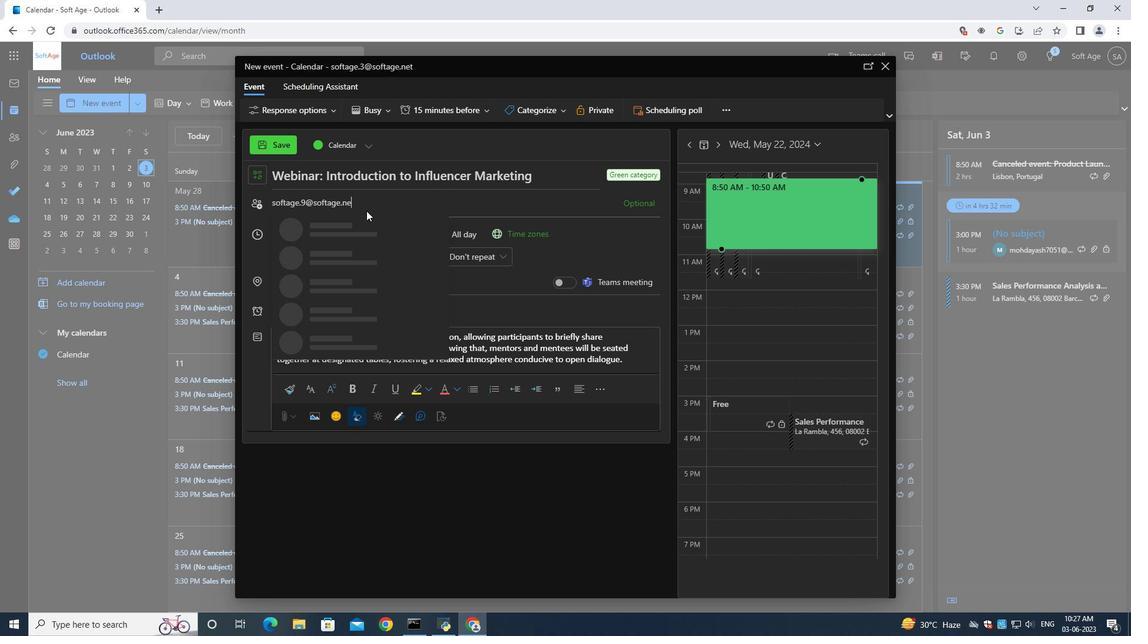 
Action: Mouse moved to (362, 229)
Screenshot: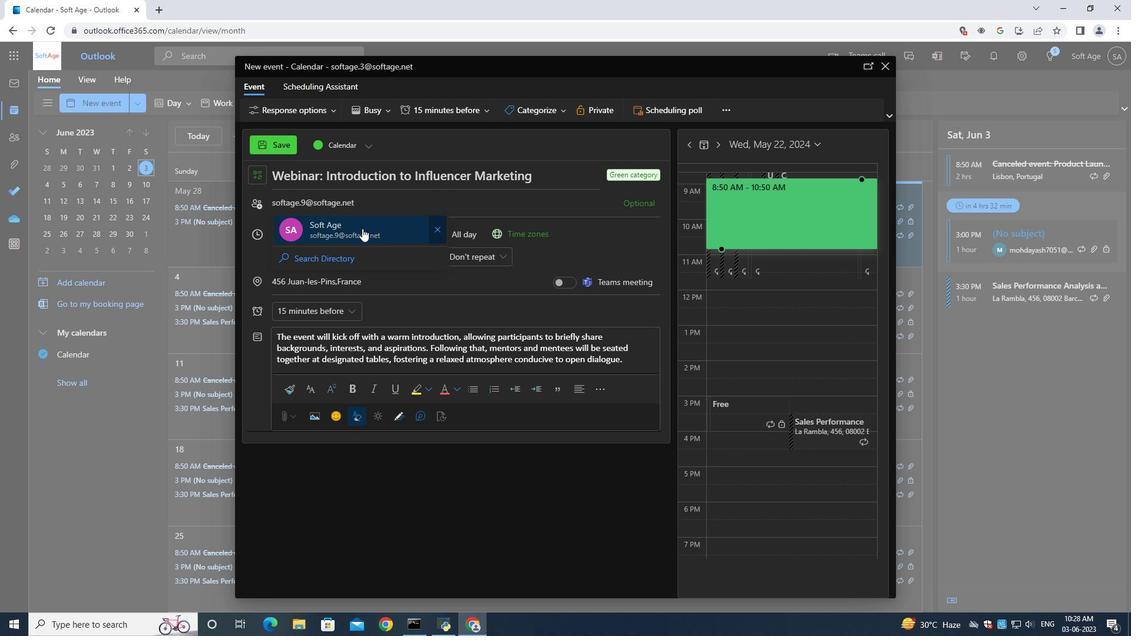 
Action: Mouse pressed left at (362, 229)
Screenshot: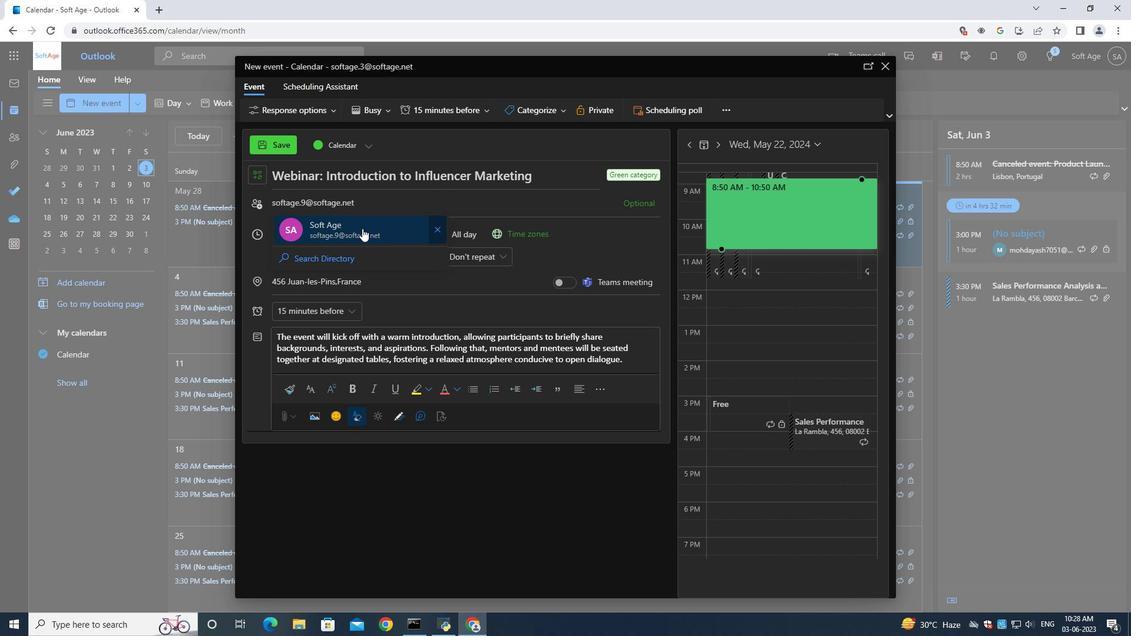 
Action: Mouse moved to (360, 228)
Screenshot: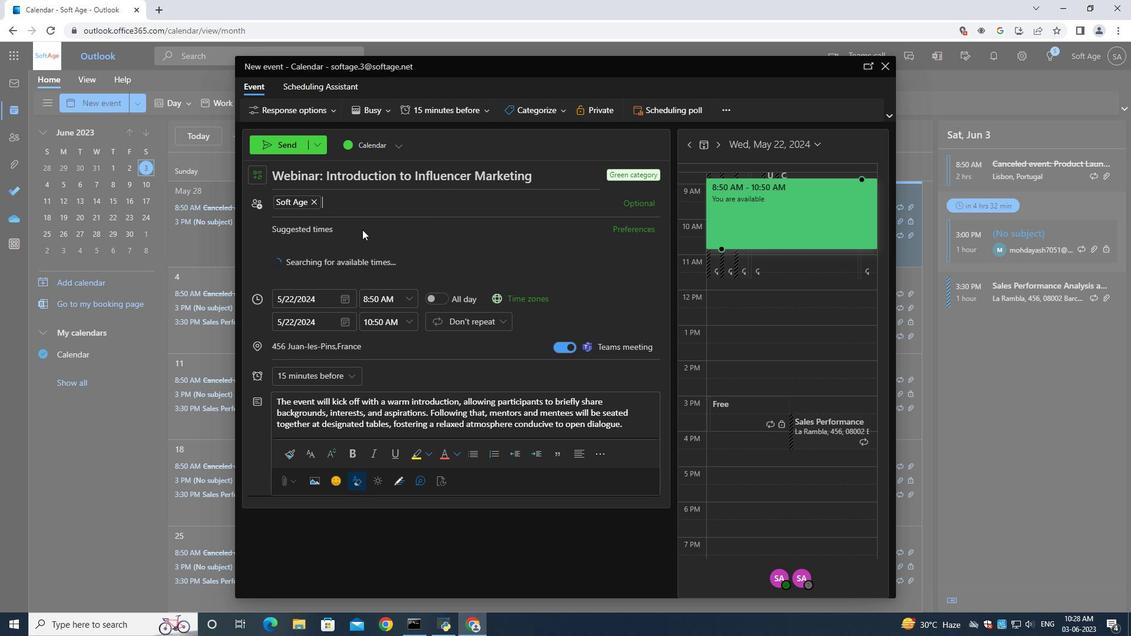 
Action: Key pressed softagr<Key.backspace>e.10<Key.shift>@sot<Key.backspace>ftage.net
Screenshot: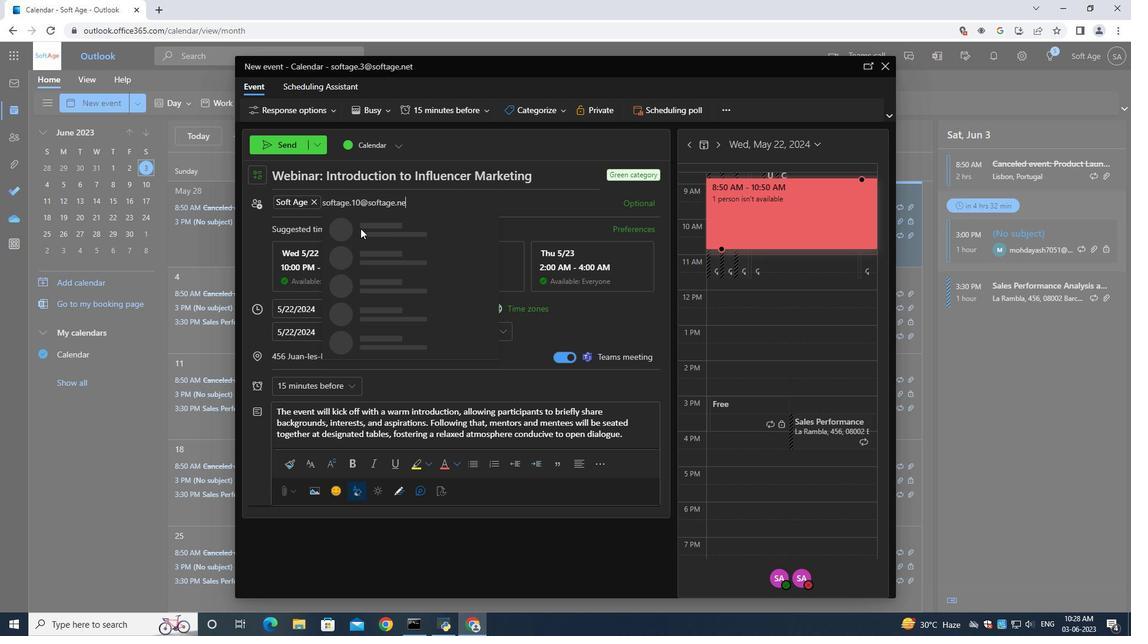 
Action: Mouse moved to (402, 232)
Screenshot: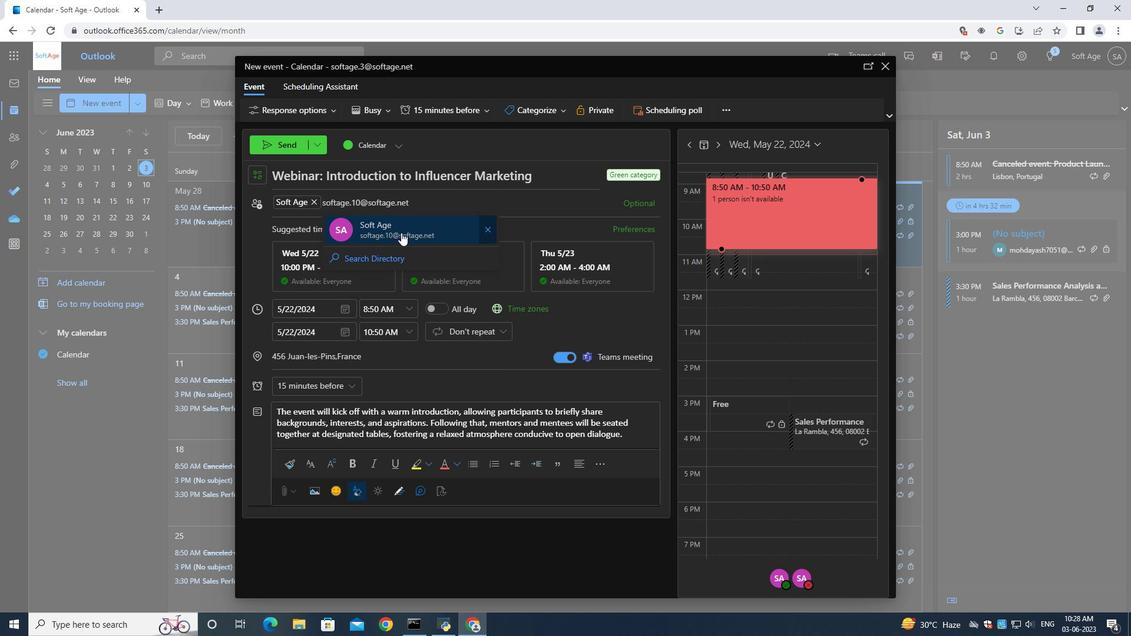 
Action: Mouse pressed left at (402, 232)
Screenshot: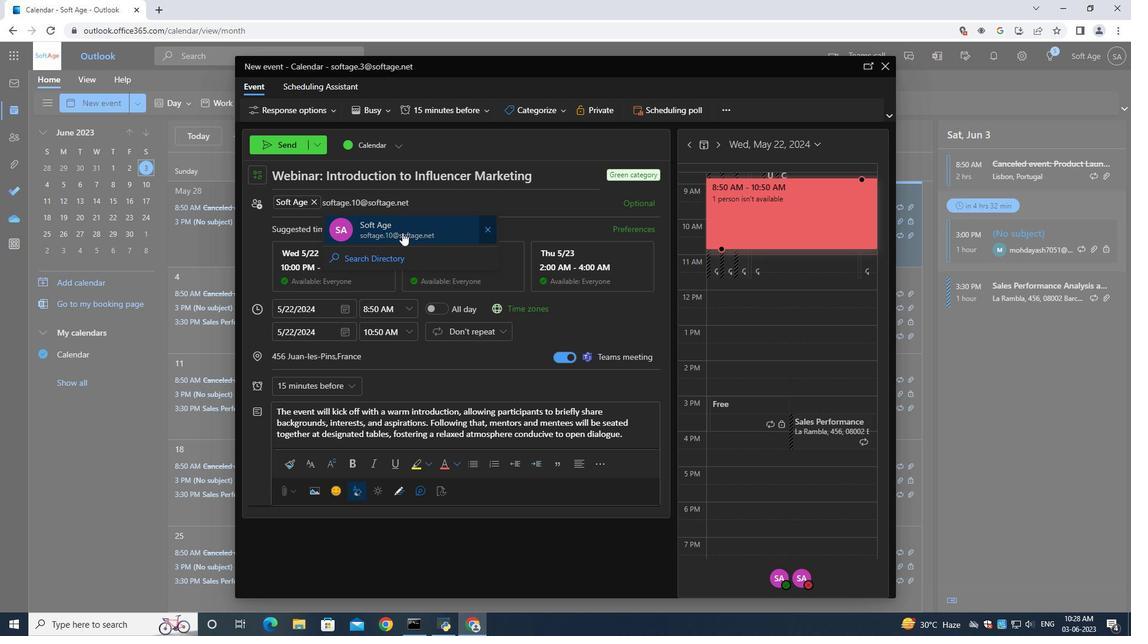 
Action: Mouse moved to (329, 383)
Screenshot: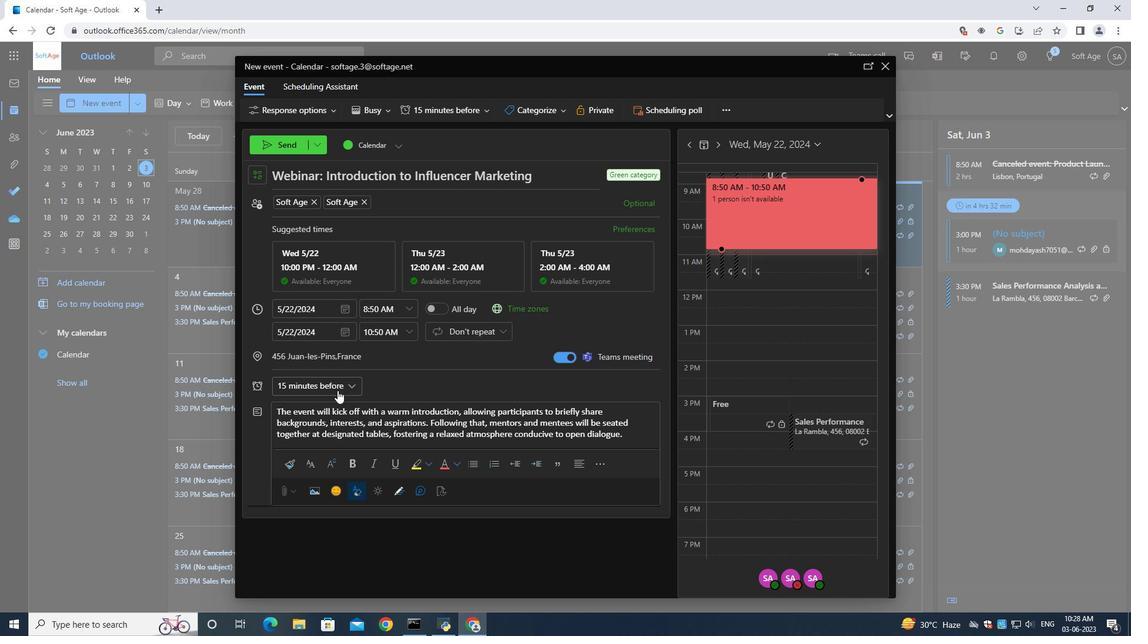 
Action: Mouse pressed left at (329, 383)
Screenshot: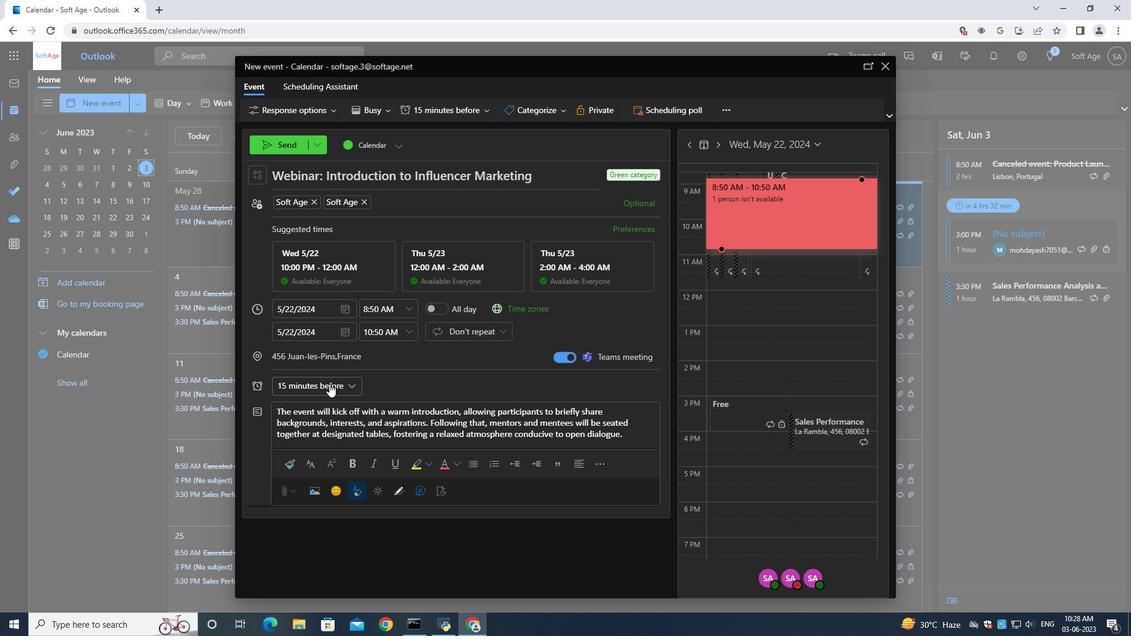 
Action: Mouse moved to (330, 236)
Screenshot: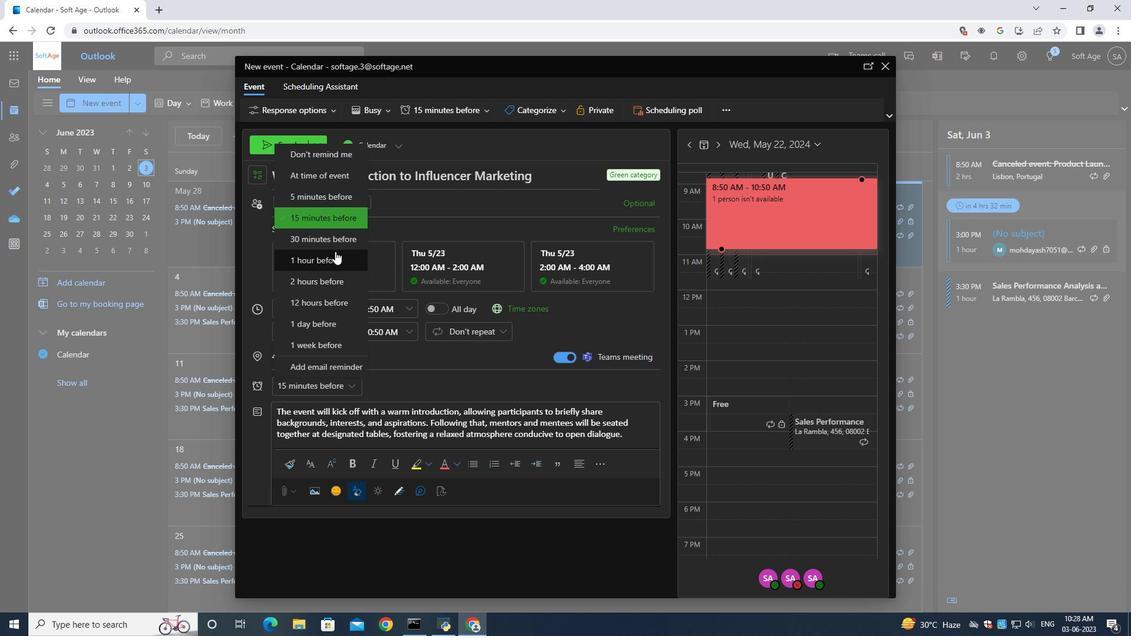 
Action: Mouse pressed left at (330, 236)
Screenshot: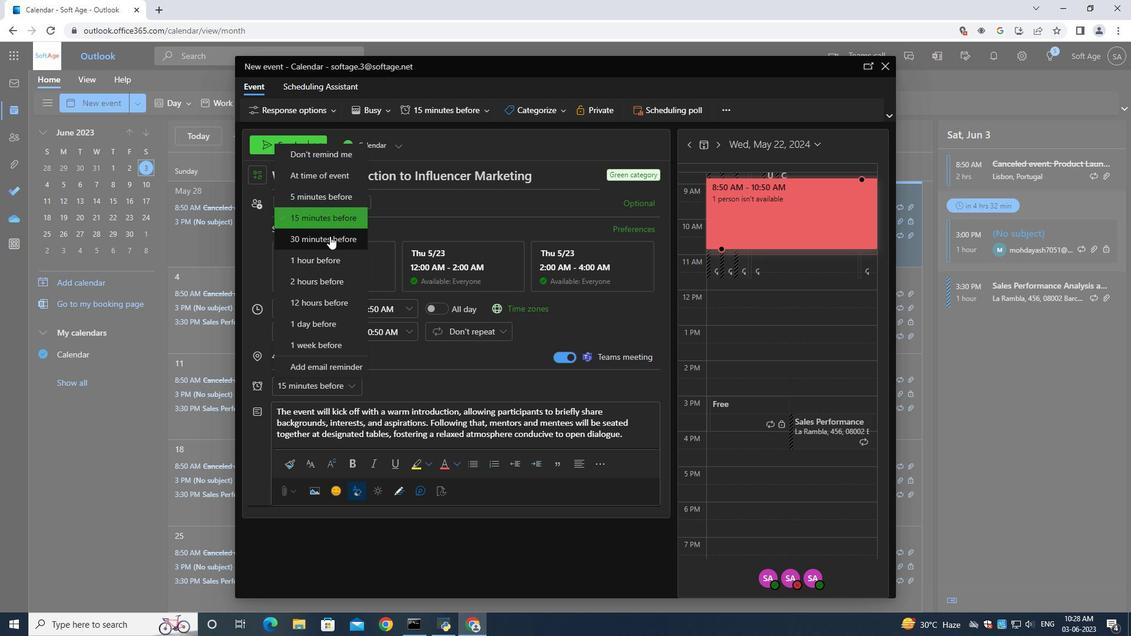 
Action: Mouse moved to (274, 143)
Screenshot: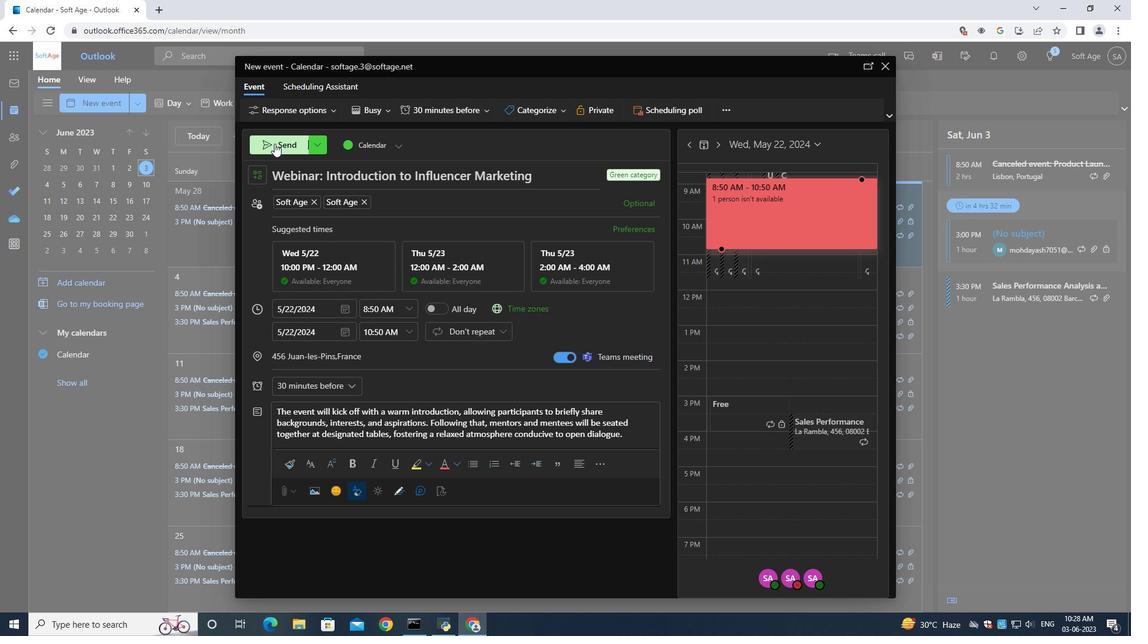 
Action: Mouse pressed left at (274, 143)
Screenshot: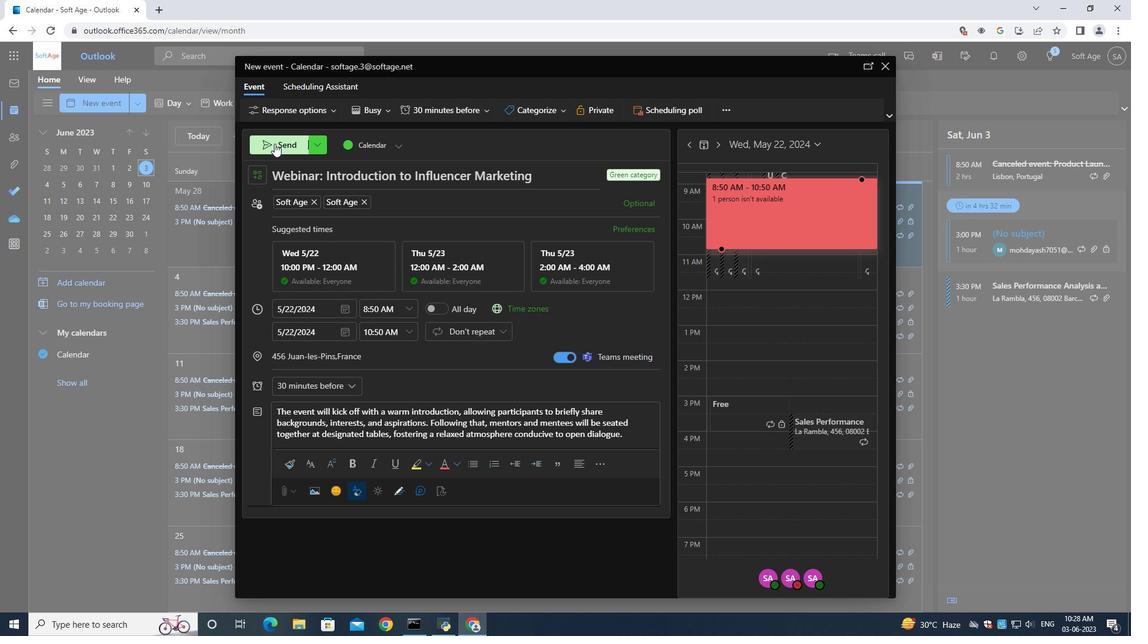 
Action: Mouse moved to (275, 143)
Screenshot: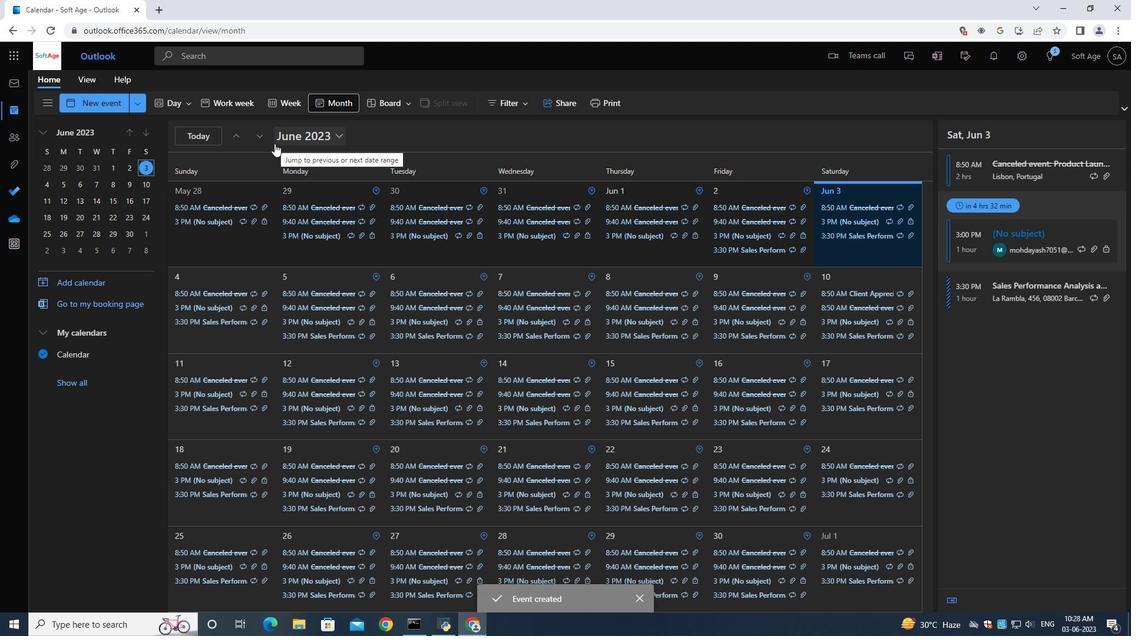 
